 Task: Create an event for researching accommodation options.
Action: Mouse moved to (653, 484)
Screenshot: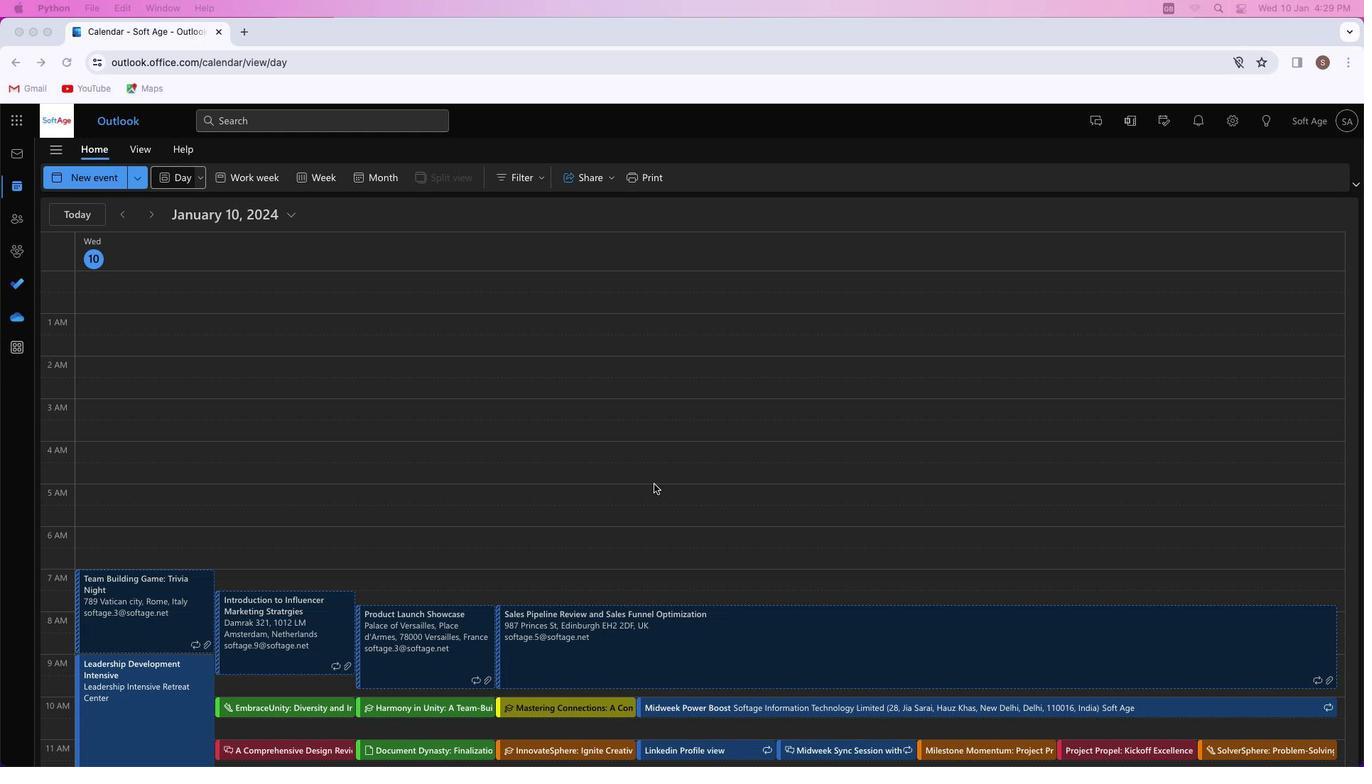 
Action: Mouse pressed left at (653, 484)
Screenshot: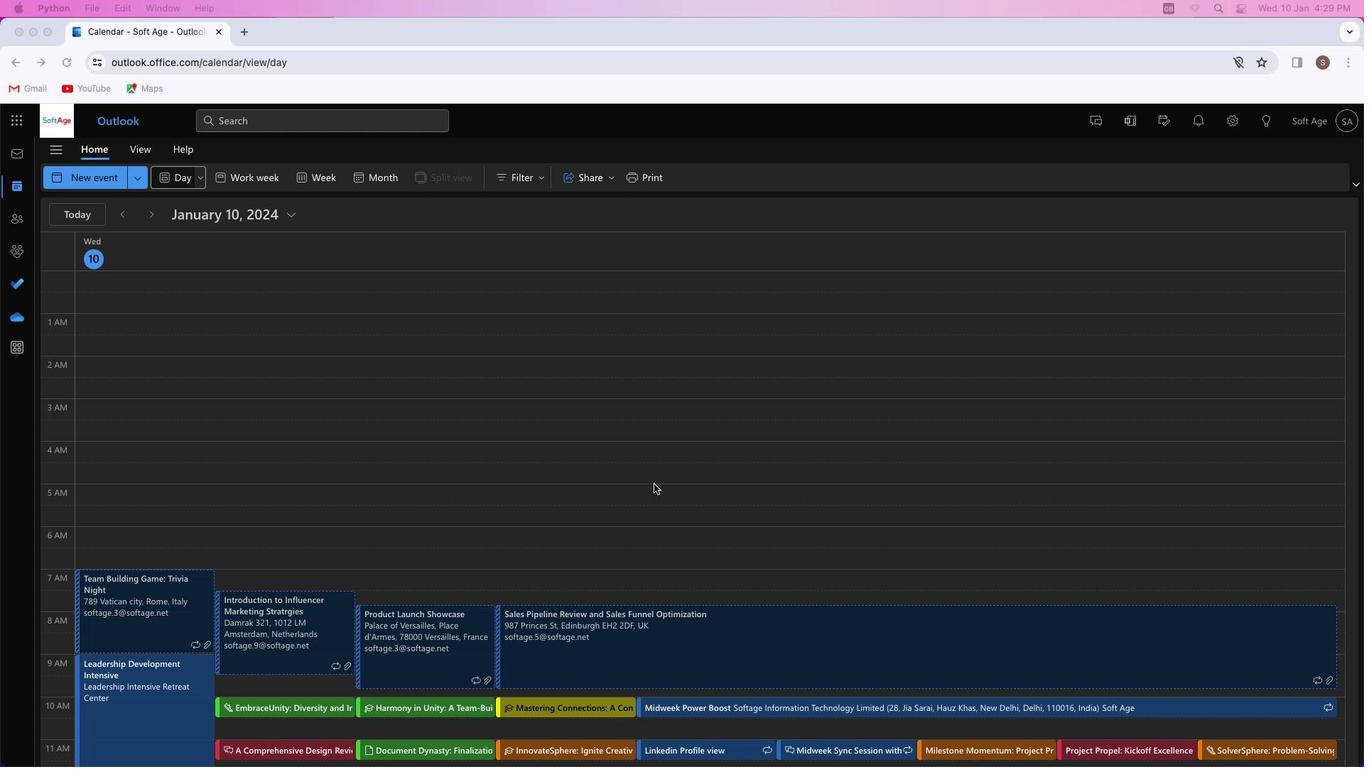 
Action: Mouse moved to (73, 176)
Screenshot: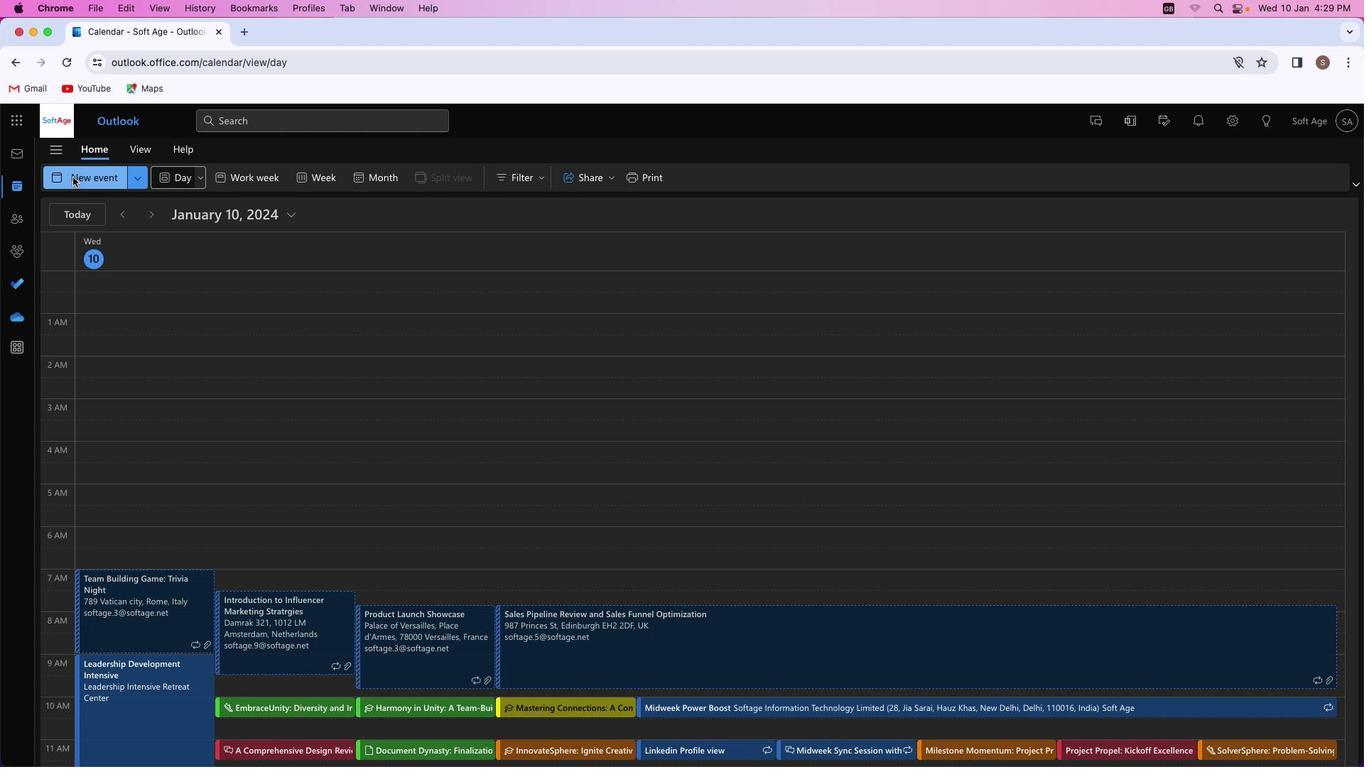 
Action: Mouse pressed left at (73, 176)
Screenshot: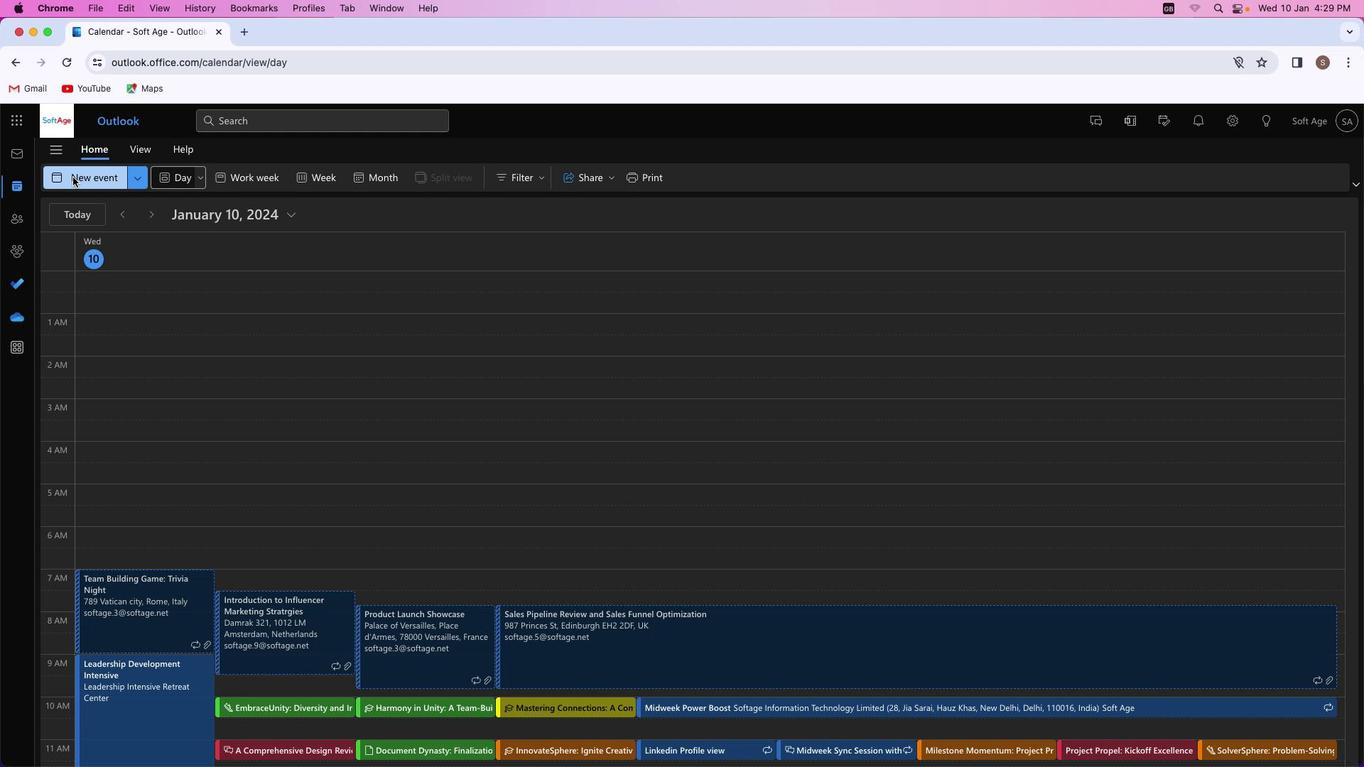 
Action: Mouse moved to (382, 262)
Screenshot: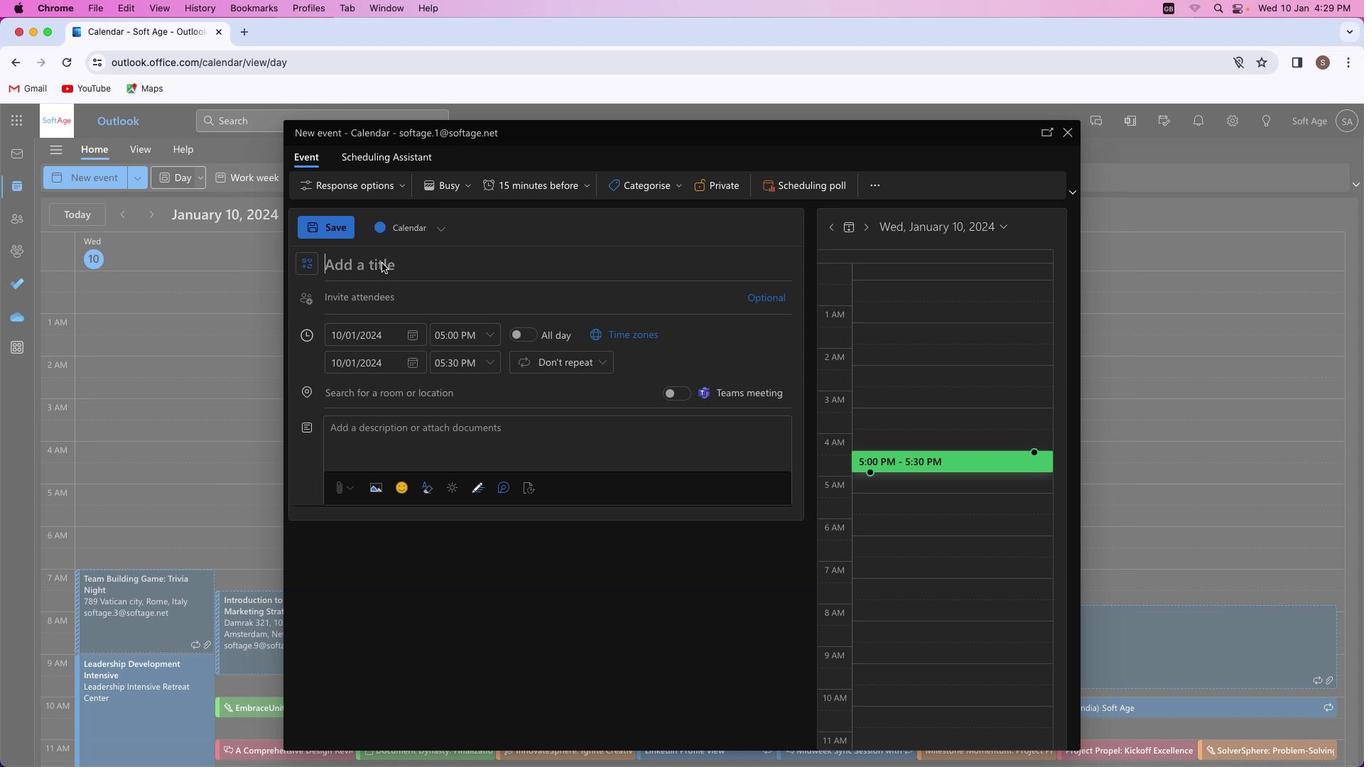 
Action: Mouse pressed left at (382, 262)
Screenshot: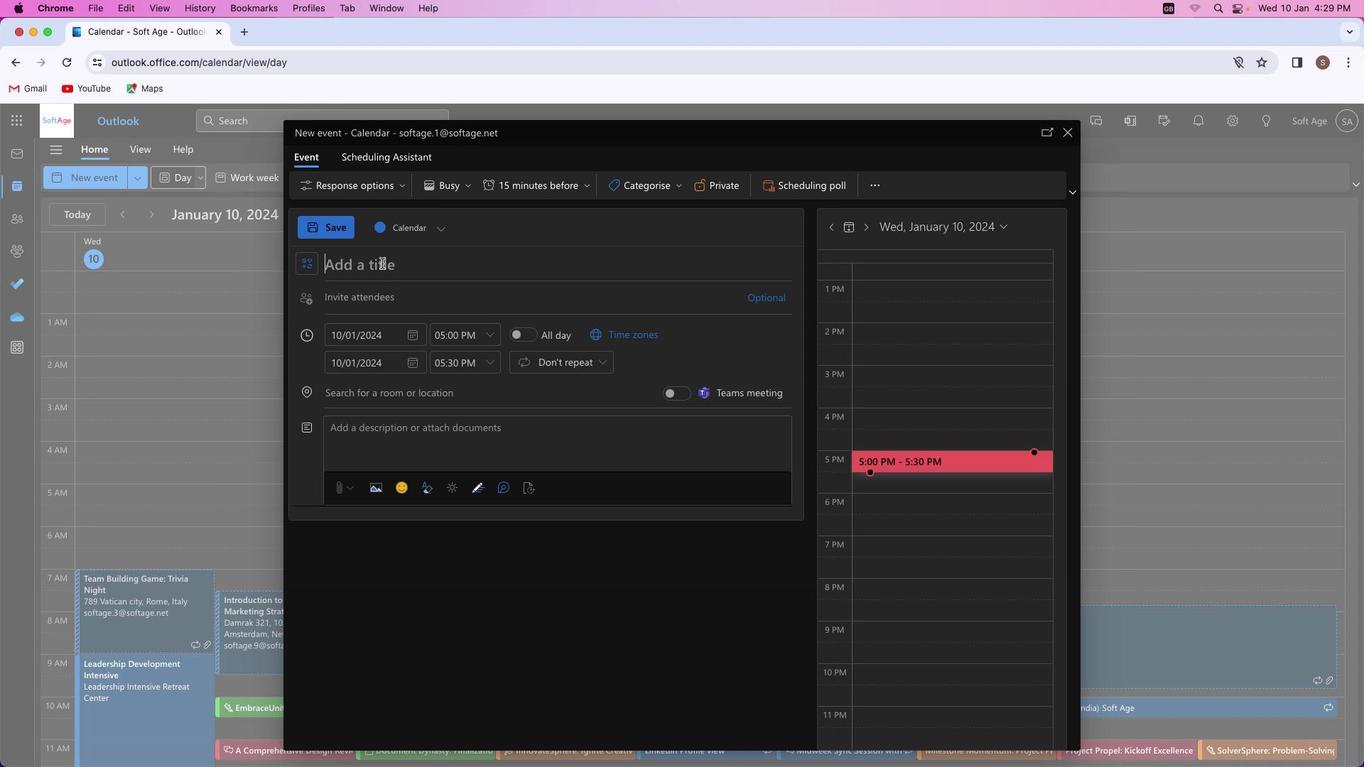 
Action: Key pressed Key.shift_r'N''a''v''i''g''a''t''i''n''g'Key.spaceKey.shift'a''c''o''o'Key.backspaceKey.backspaceKey.backspaceKey.backspaceKey.shift'A''c''c''o''m''m''o''d''a''t''i''o''n'Key.spaceKey.shift_r'O''p''t''i''o''n''s'
Screenshot: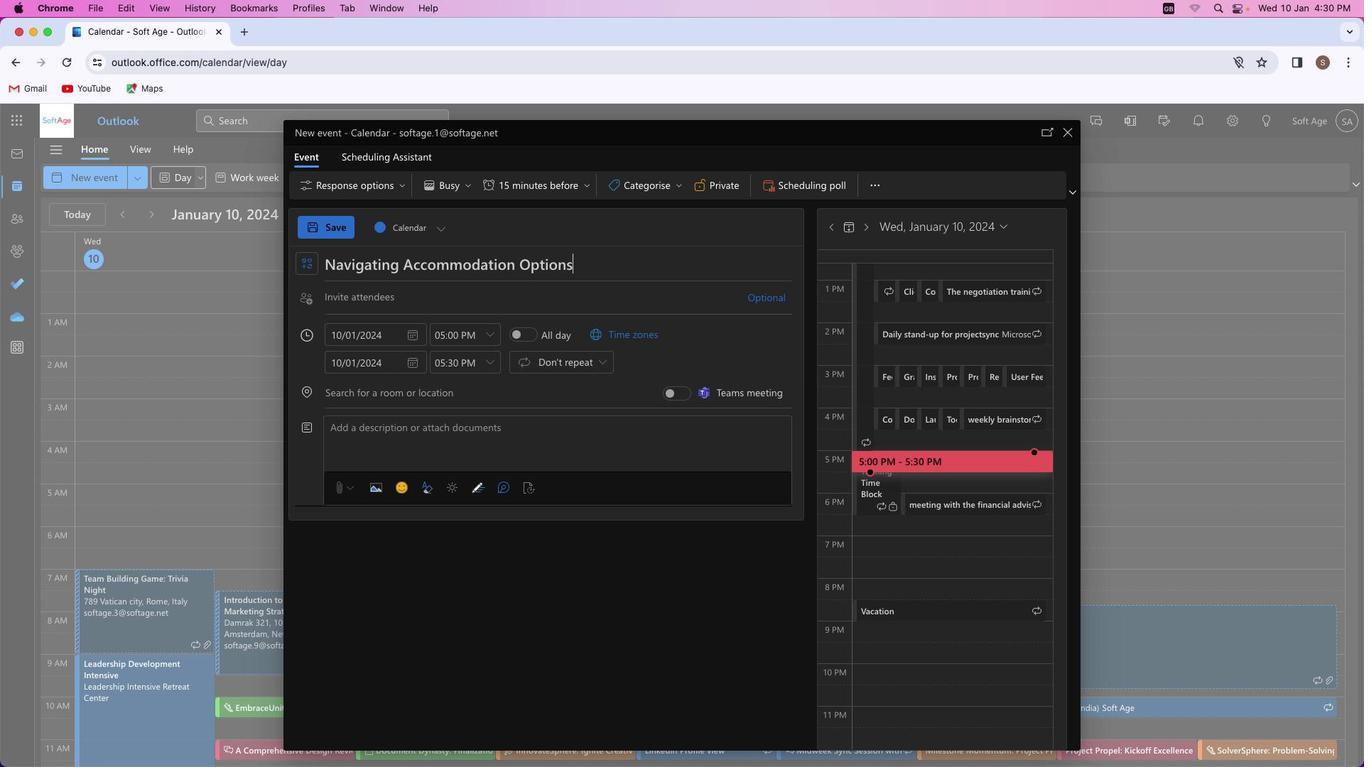 
Action: Mouse moved to (351, 392)
Screenshot: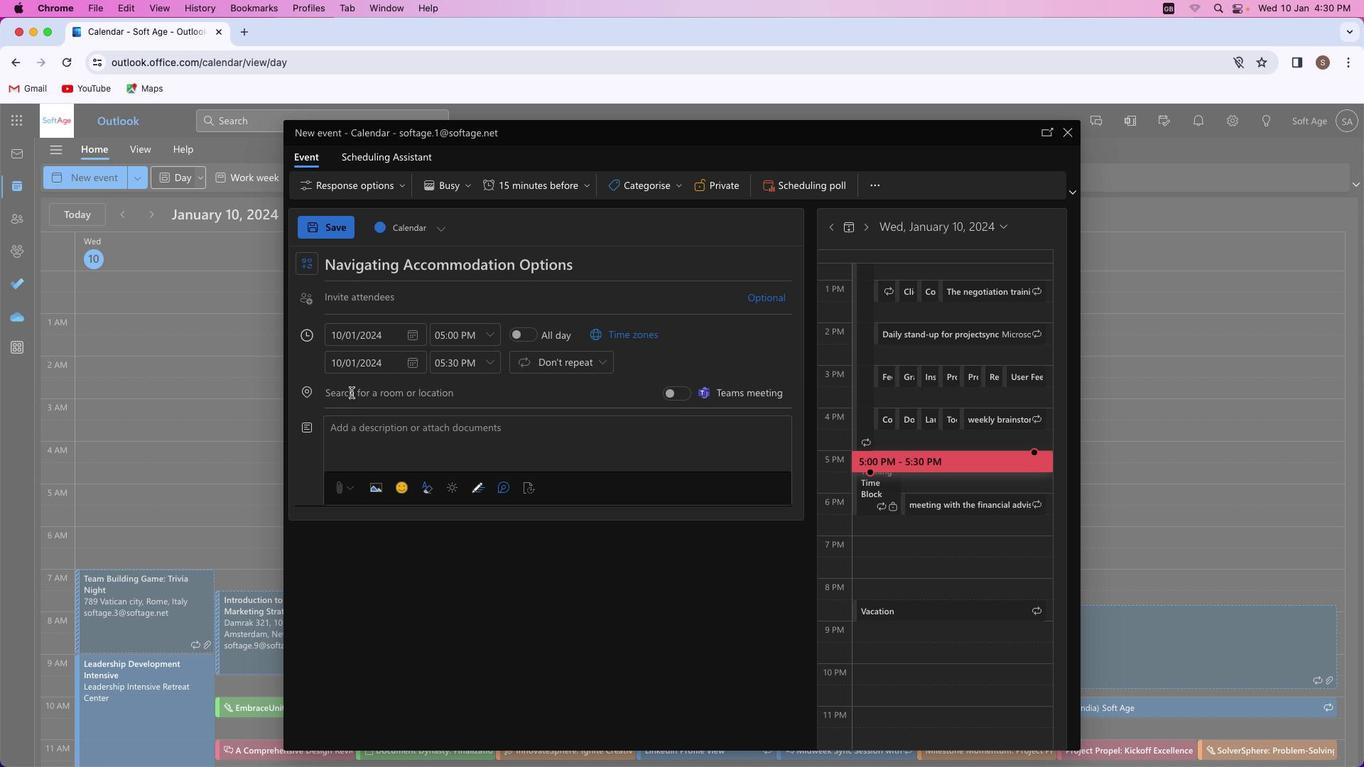 
Action: Mouse pressed left at (351, 392)
Screenshot: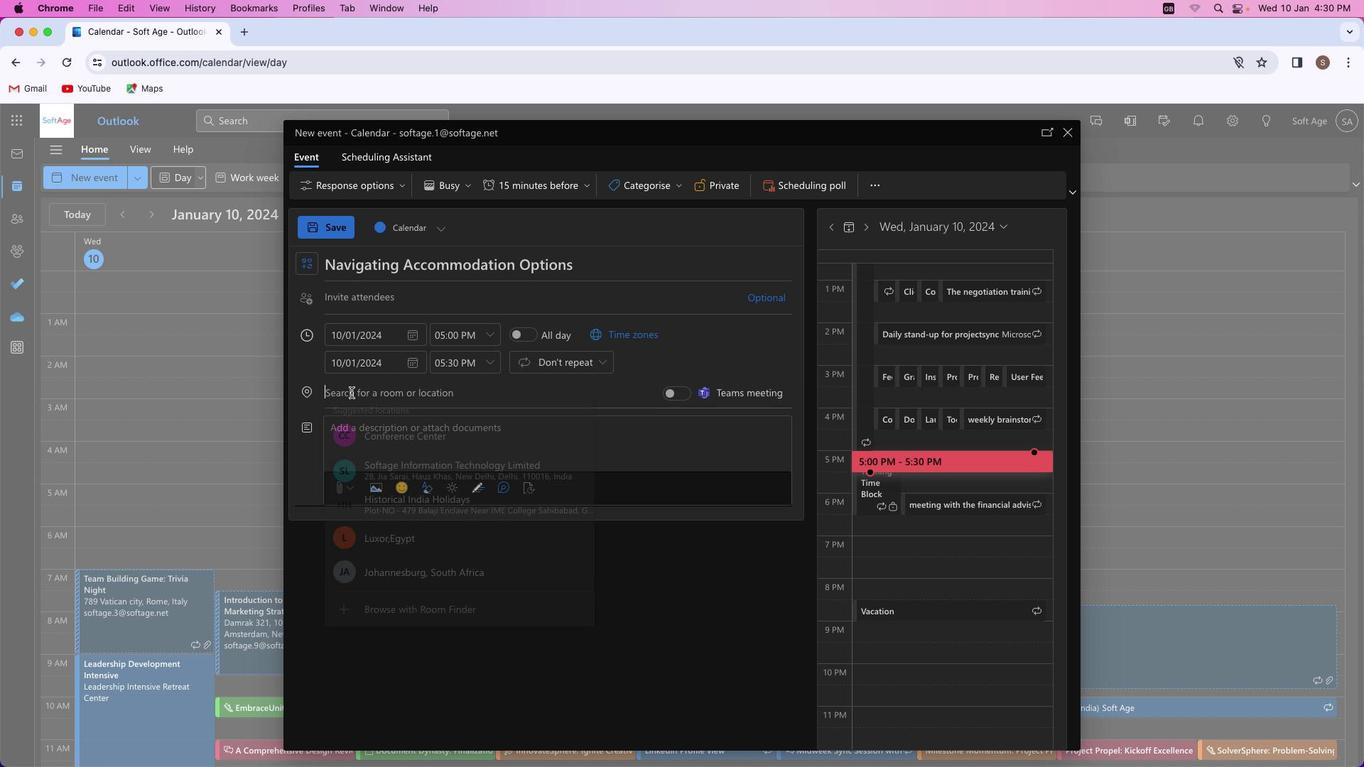 
Action: Key pressed Key.shift'R''e''s''e''a''r''c''h'Key.space
Screenshot: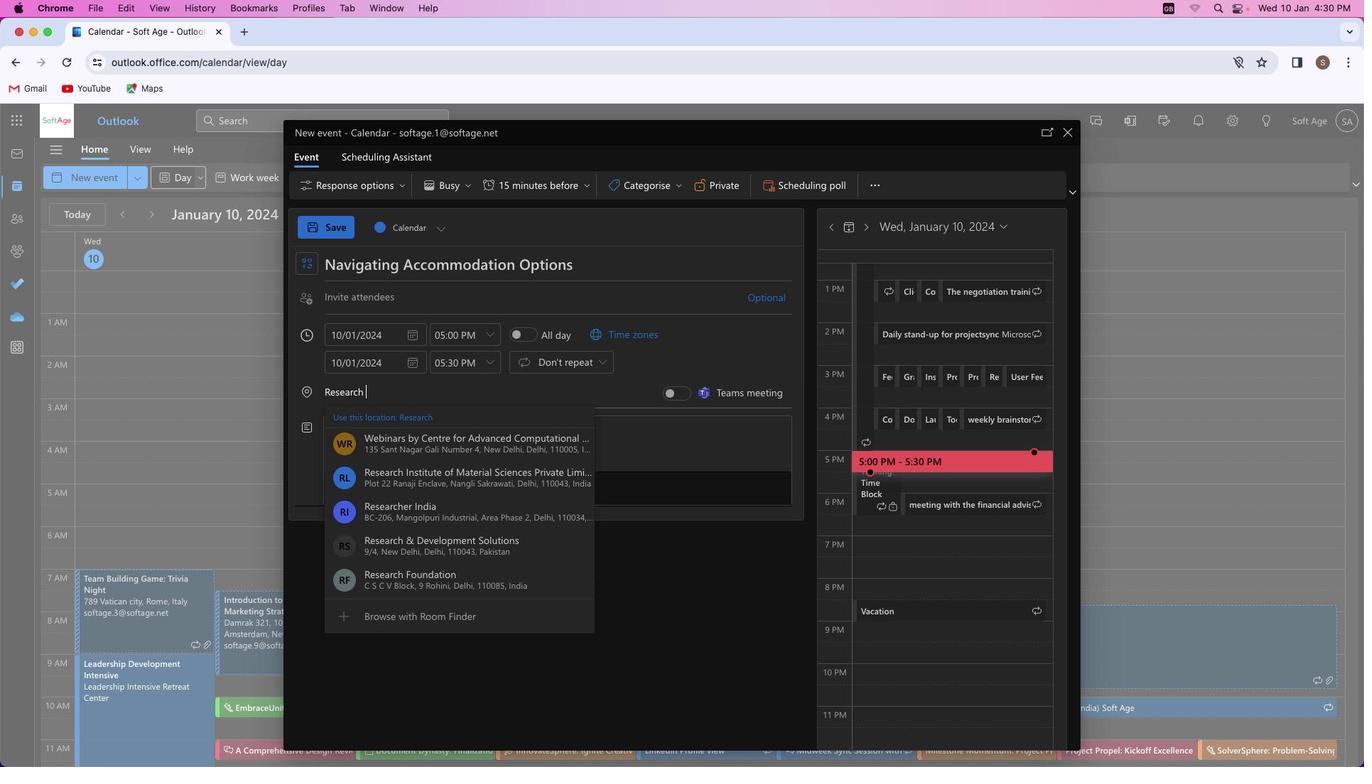 
Action: Mouse moved to (405, 542)
Screenshot: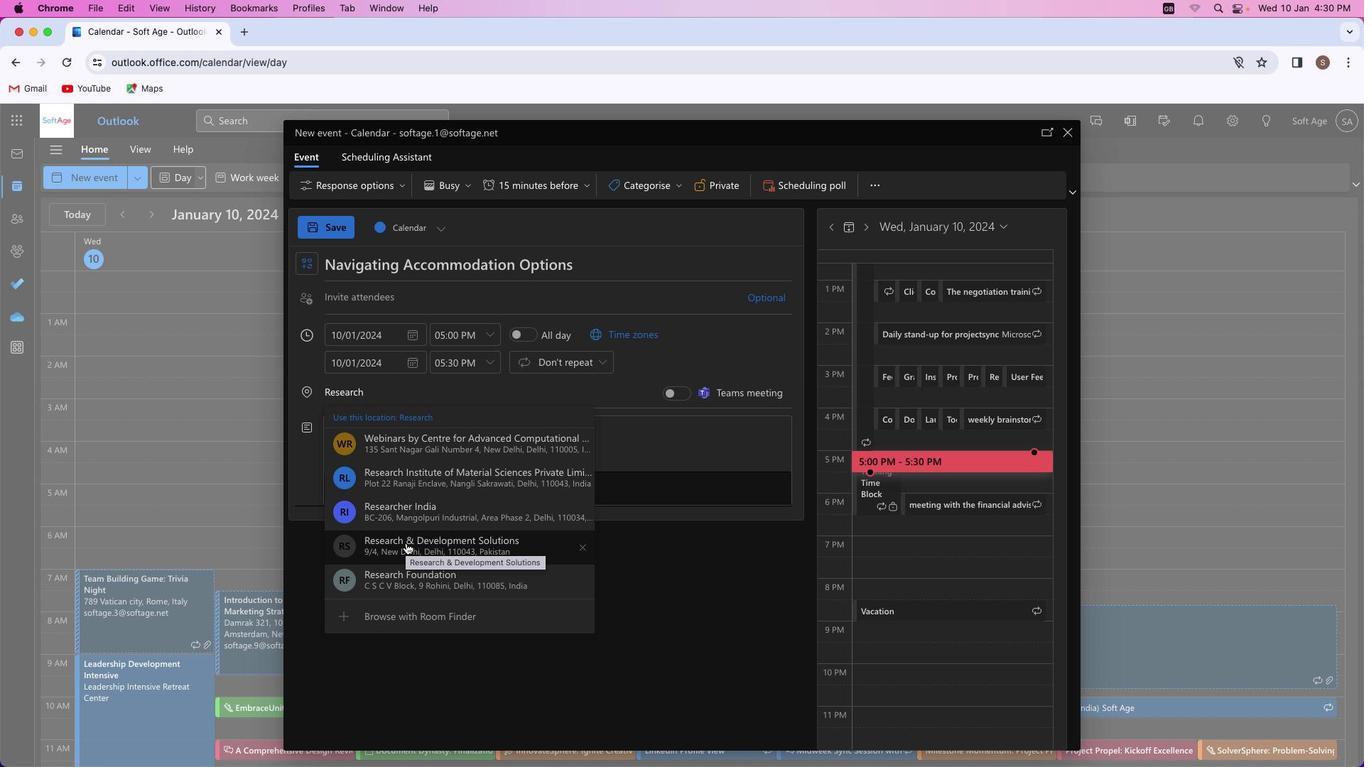 
Action: Mouse pressed left at (405, 542)
Screenshot: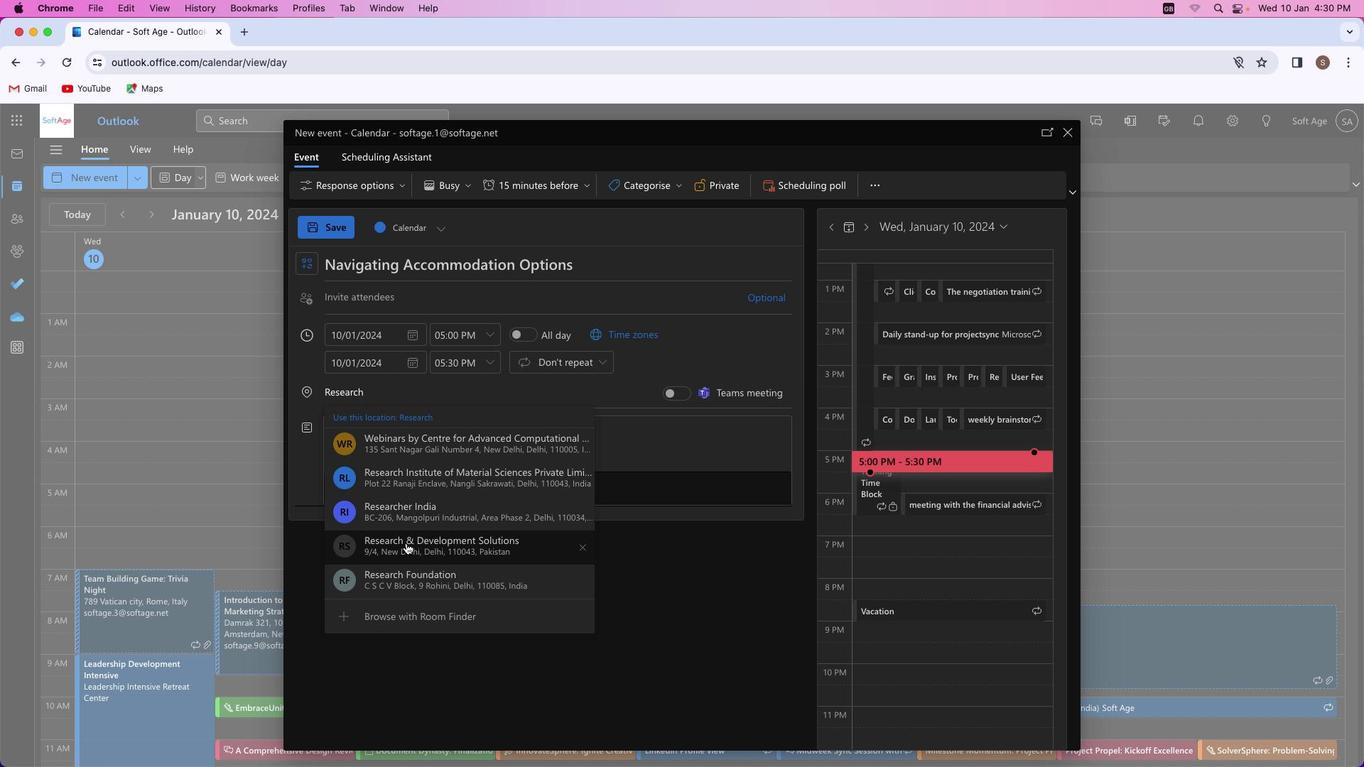 
Action: Mouse moved to (448, 450)
Screenshot: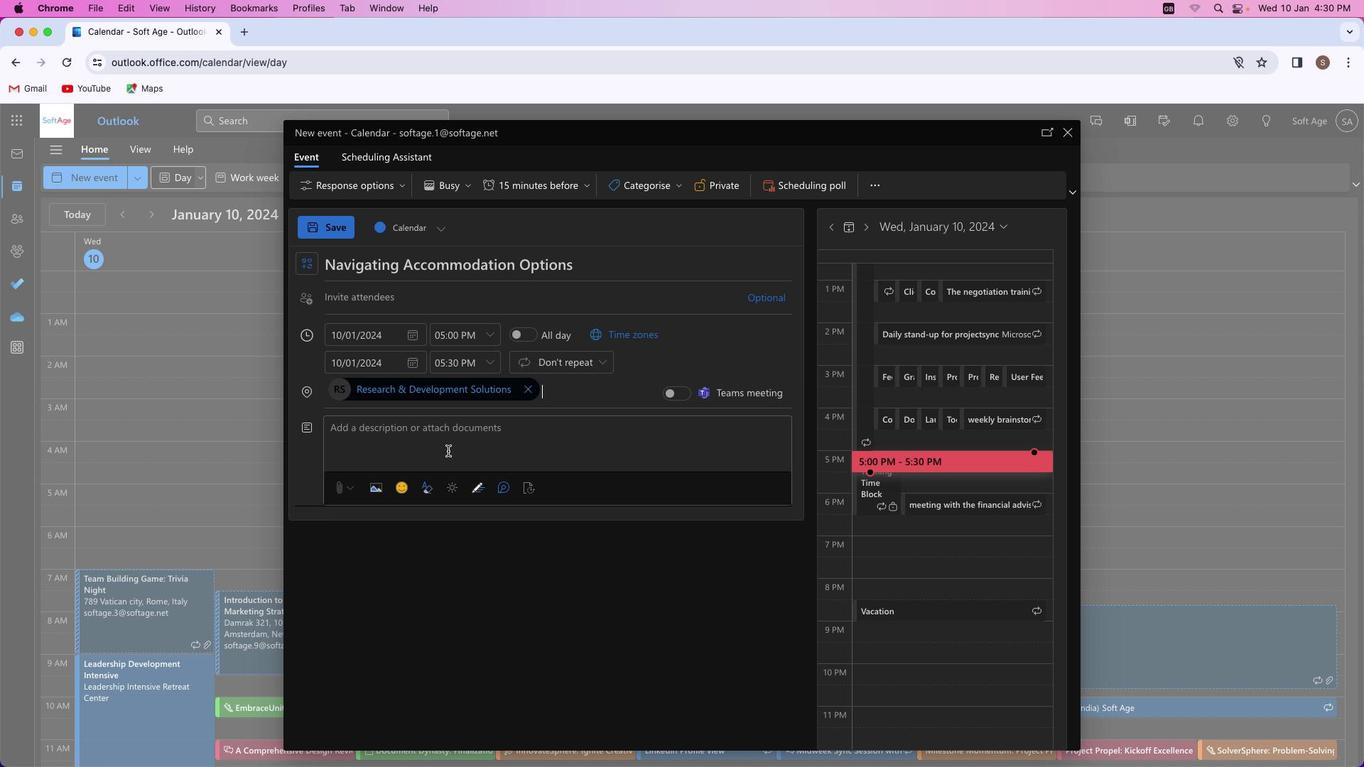 
Action: Mouse pressed left at (448, 450)
Screenshot: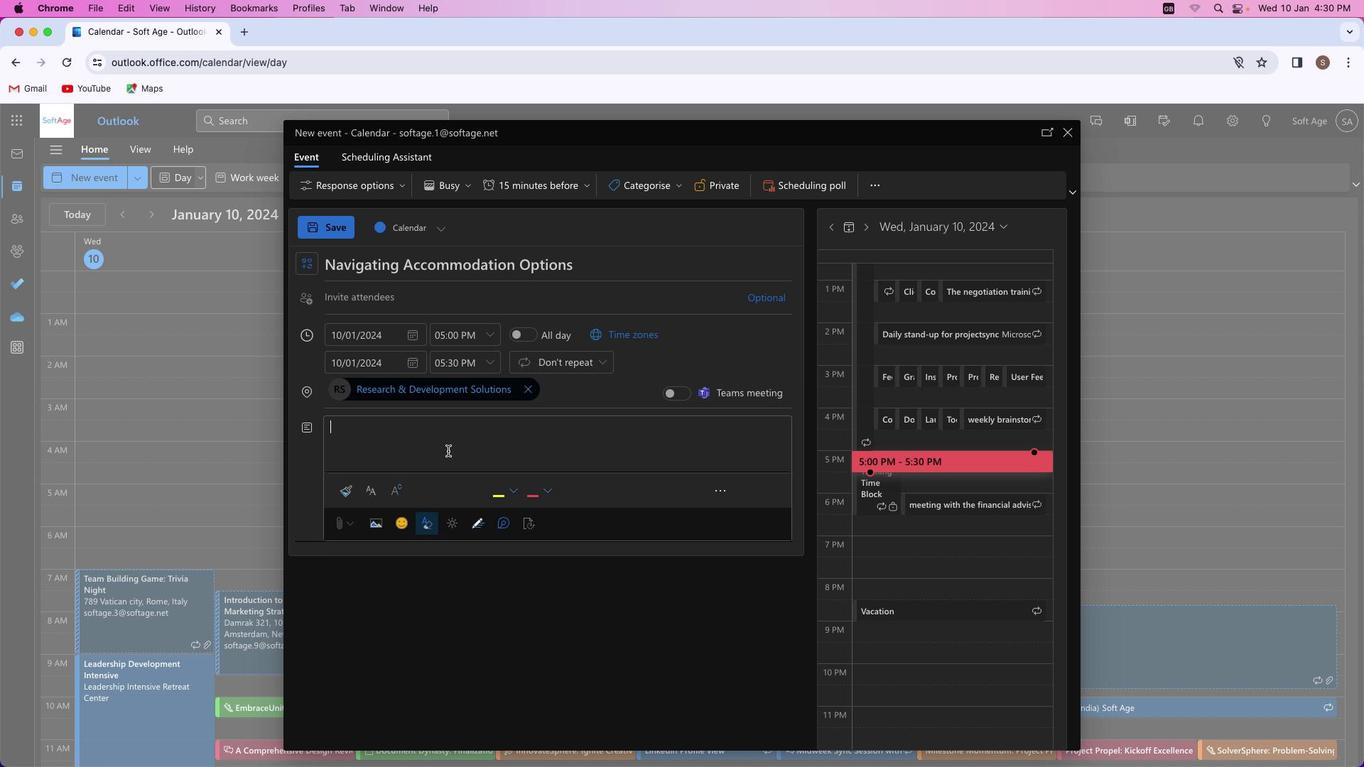 
Action: Mouse moved to (486, 451)
Screenshot: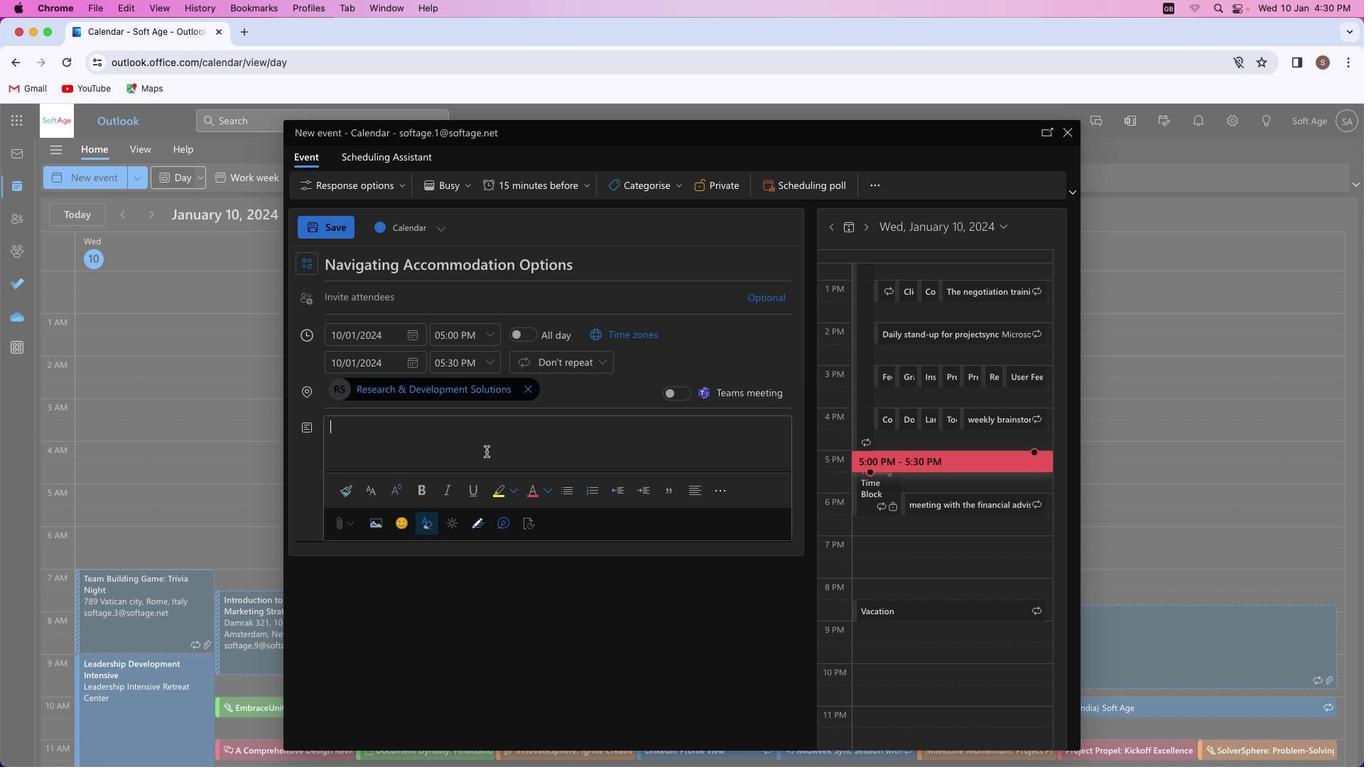
Action: Key pressed Key.shift'E''m''b''a''r''k'Key.space'o''n'Key.spaceKey.shift's''t''a''y'Key.spaceKey.shift'q''u''e''s''t'','Key.space'y''o''u''r'Key.space'g''u''i''d''e'Key.space't''o'Key.space'r''e''s''e''a''r''c''h''i''n''g'Key.space'a''c''c''o''m''m''o''d''a''t''i''o''n'Key.space'o''p''t''i''o''n''s''.'Key.spaceKey.shift'D''i''v''e'Key.space'i''n''t''o'Key.space'a'Key.space'w''o''r''l''d'Key.space'o''f'Key.space'c''h''o''i''c'Key.backspace's''e''s'Key.leftKey.leftKey.backspace'c'Key.rightKey.right','Key.space'e''x''p''l''o''r''e'Key.space'a''m''e''n''i''t''i''e''s'','Key.space'a''n''d'Key.space'f''i''n''d'Key.space't''h''e'Key.space'p''e''r''f''e''c''t'Key.space's''t''a''y'Key.space'f''o''r'Key.space'y''o''u''r'Key.space't''r''a''v''e''l'Key.space'm'Key.backspace'n''e''e''d''s''.'
Screenshot: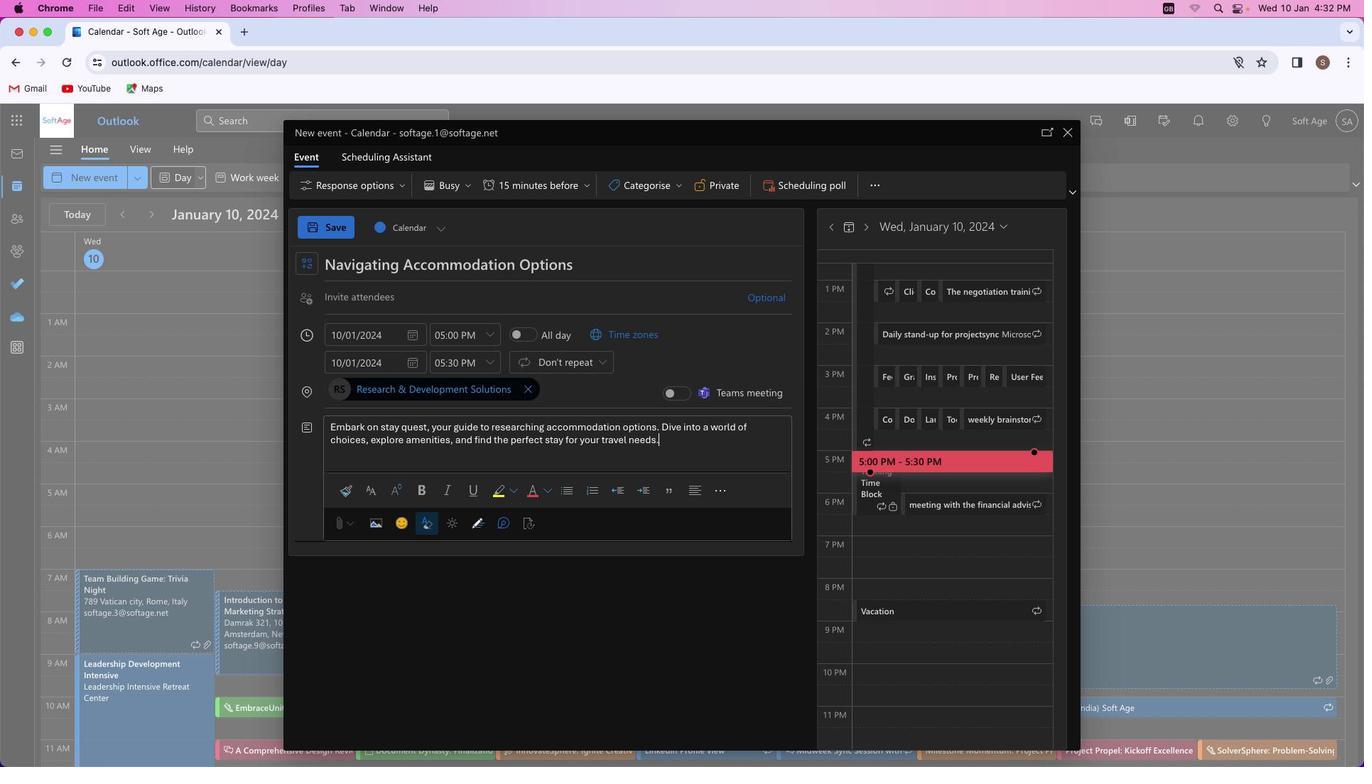 
Action: Mouse moved to (657, 426)
Screenshot: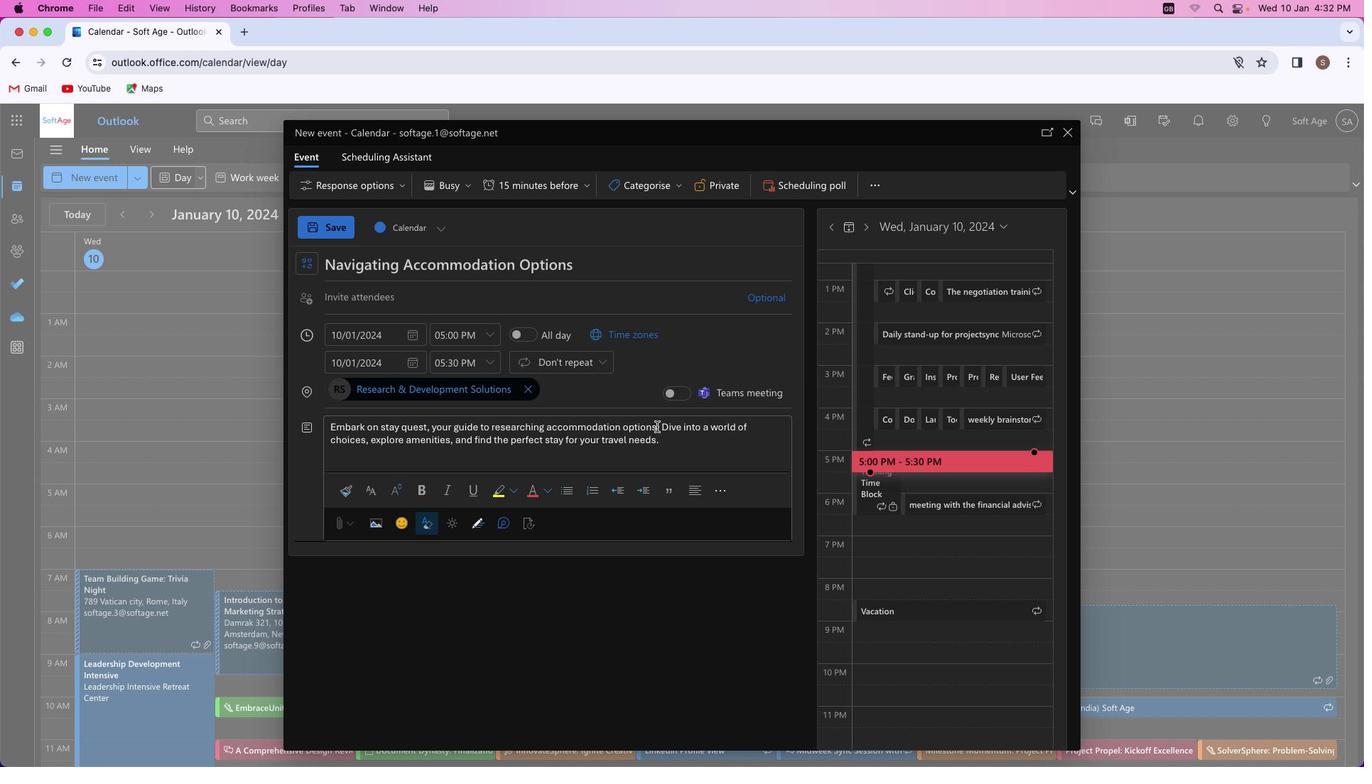 
Action: Mouse pressed left at (657, 426)
Screenshot: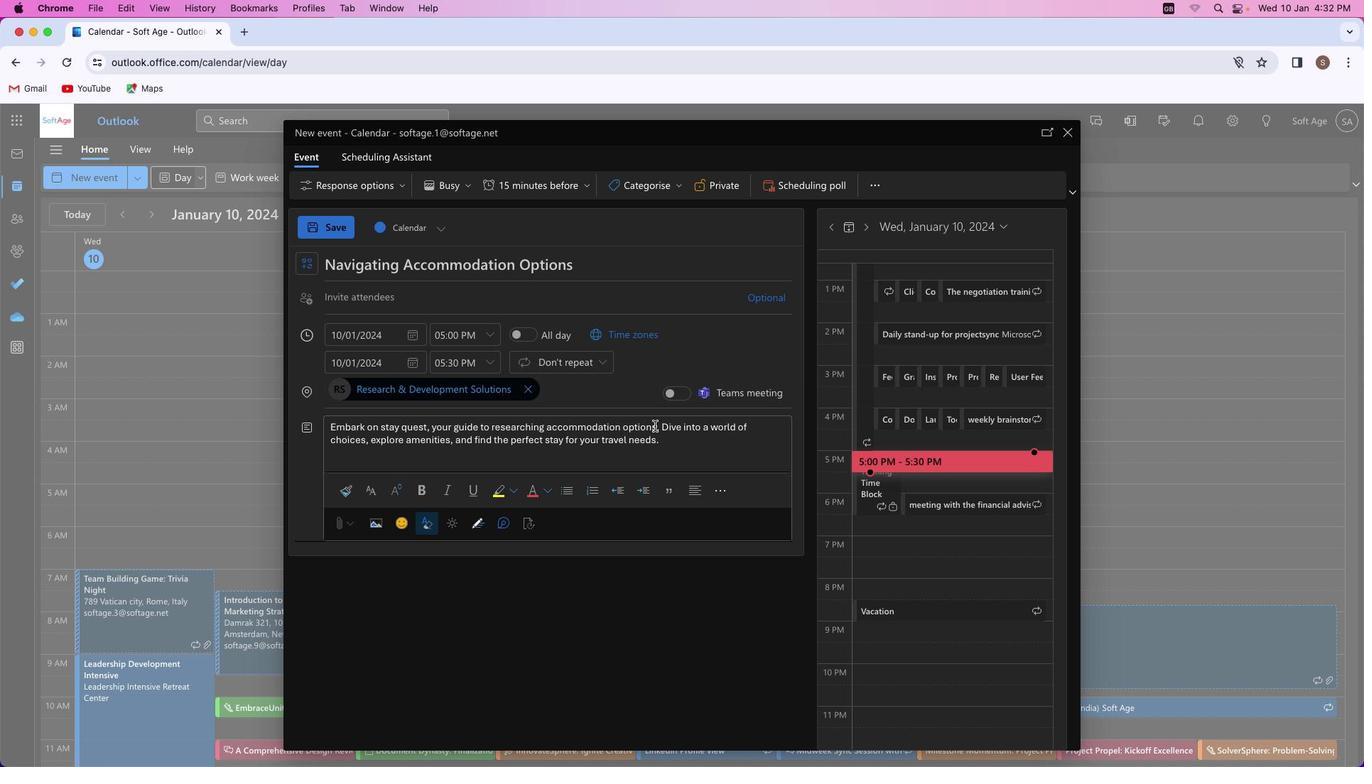 
Action: Mouse moved to (625, 407)
Screenshot: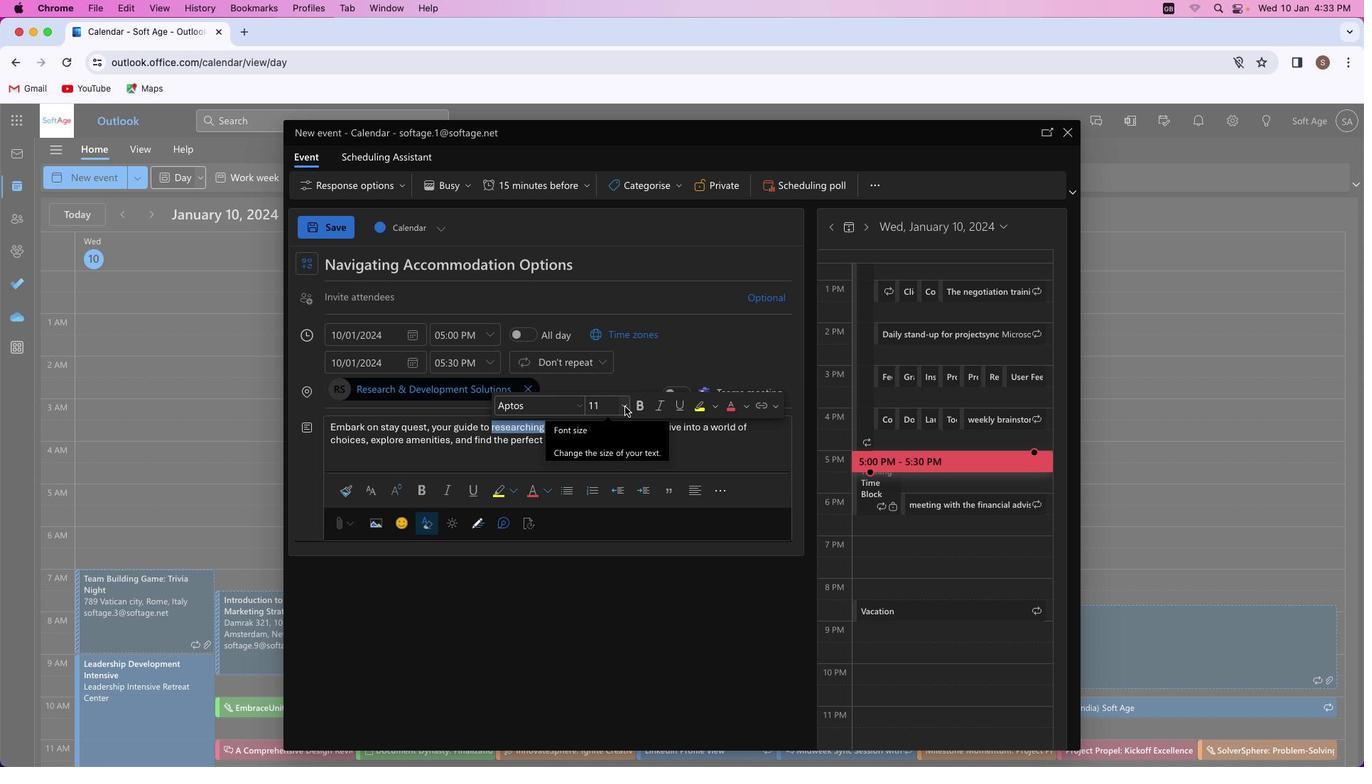 
Action: Mouse pressed left at (625, 407)
Screenshot: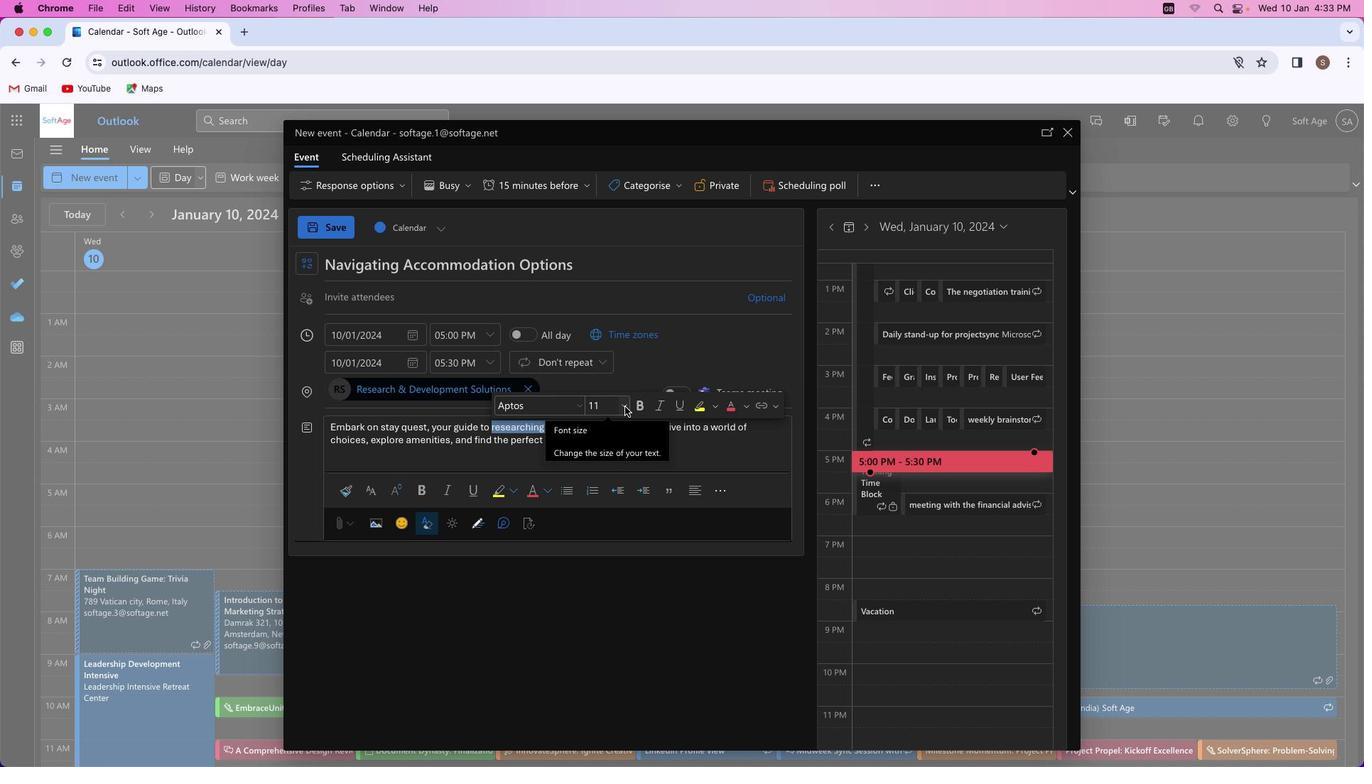 
Action: Mouse moved to (643, 405)
Screenshot: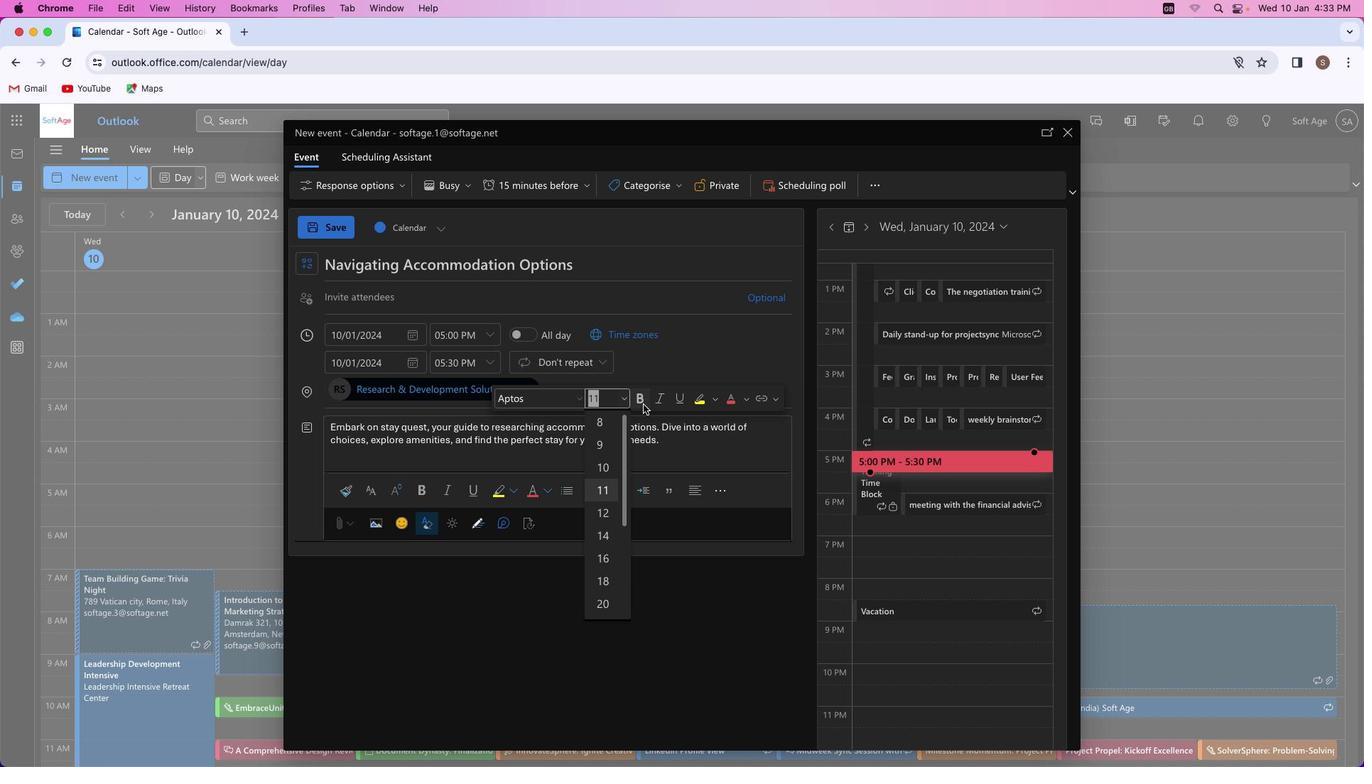 
Action: Mouse pressed left at (643, 405)
Screenshot: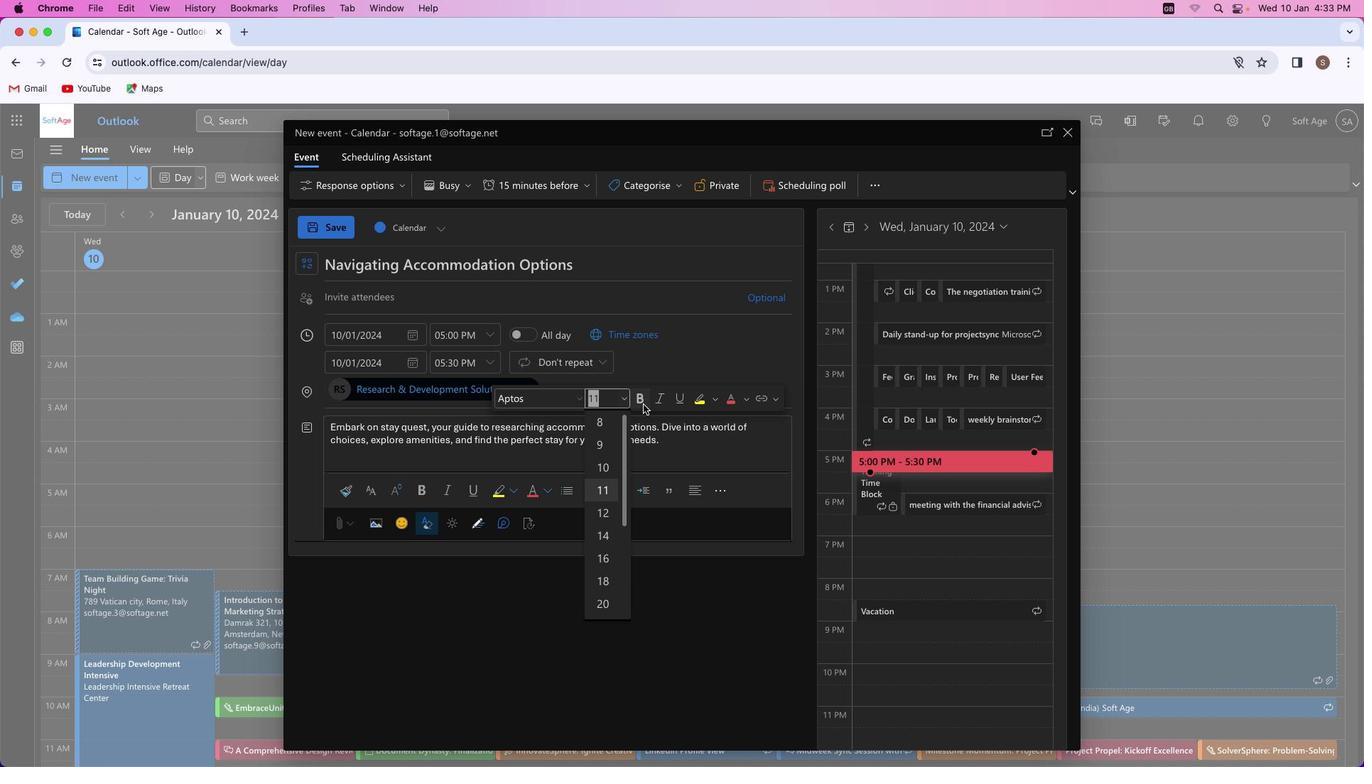 
Action: Mouse moved to (658, 399)
Screenshot: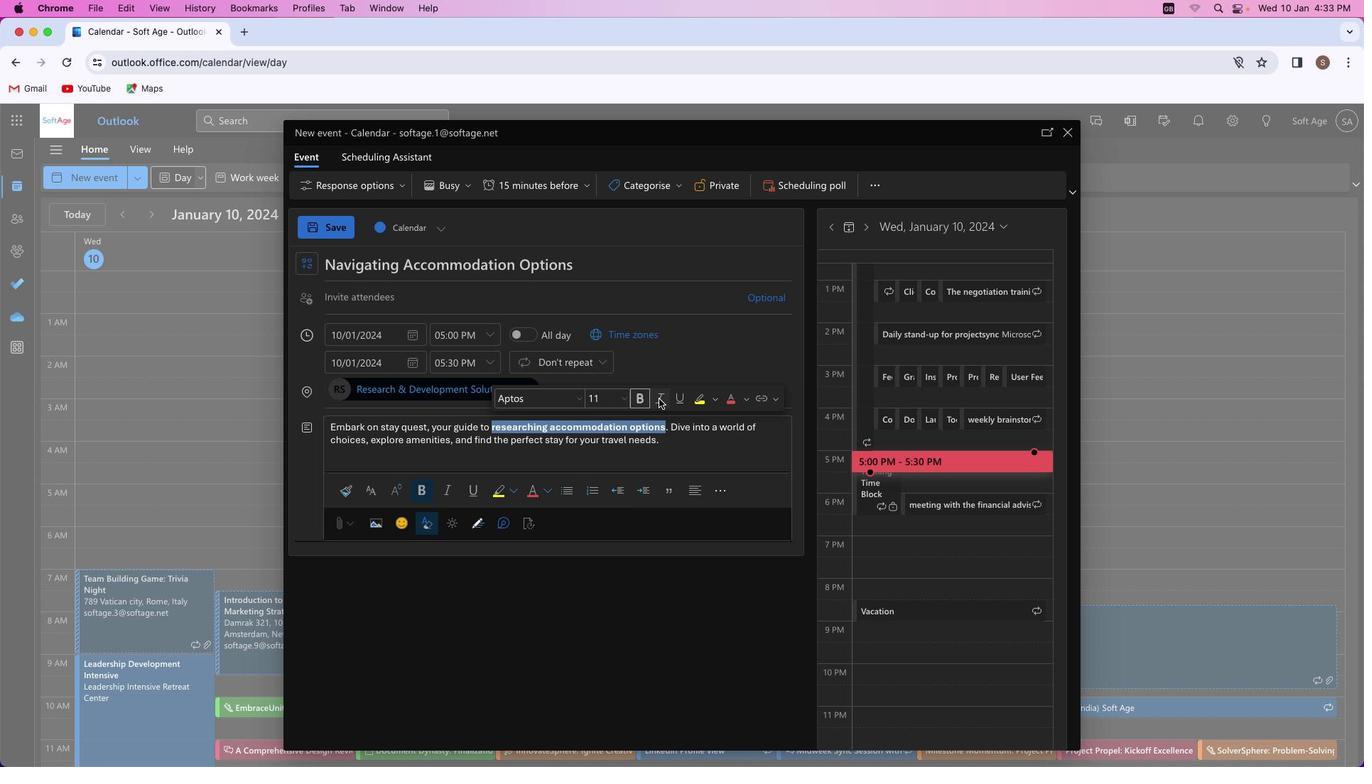
Action: Mouse pressed left at (658, 399)
Screenshot: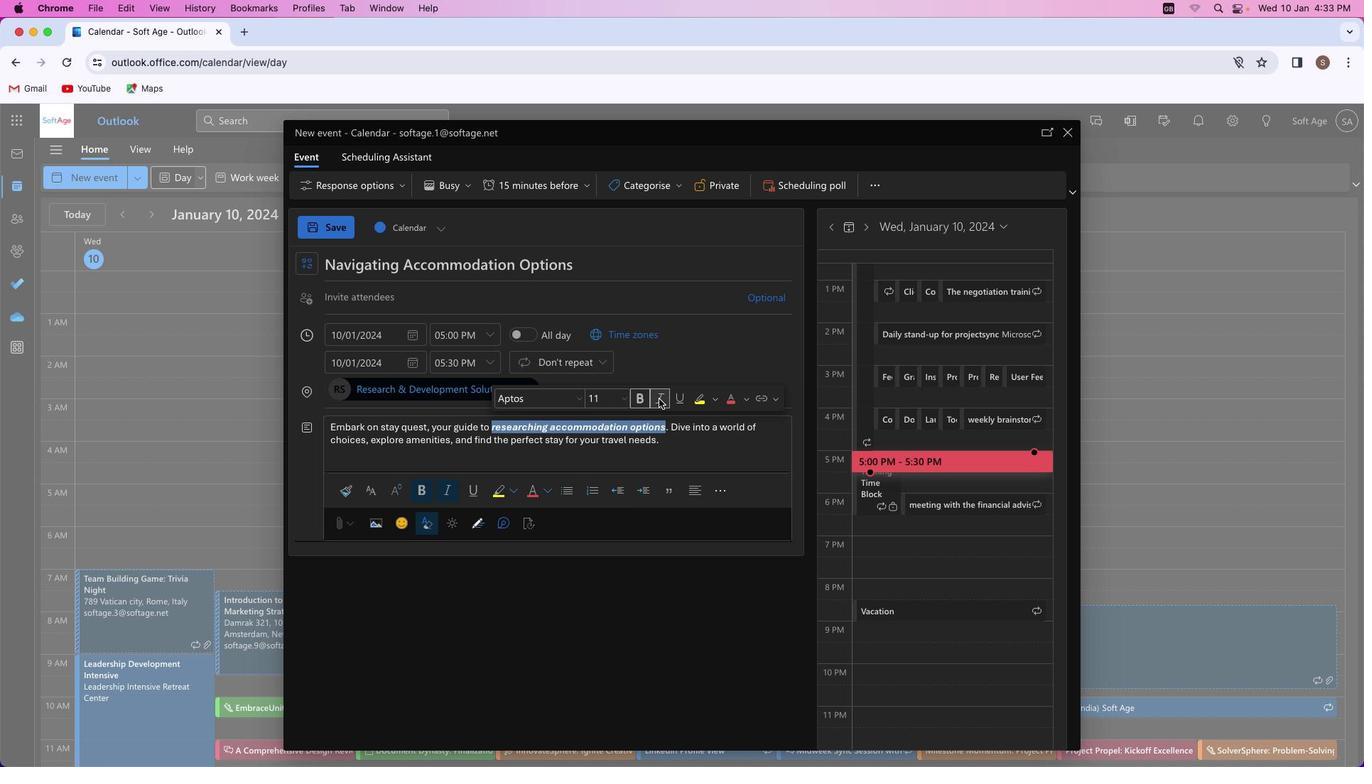 
Action: Mouse moved to (677, 397)
Screenshot: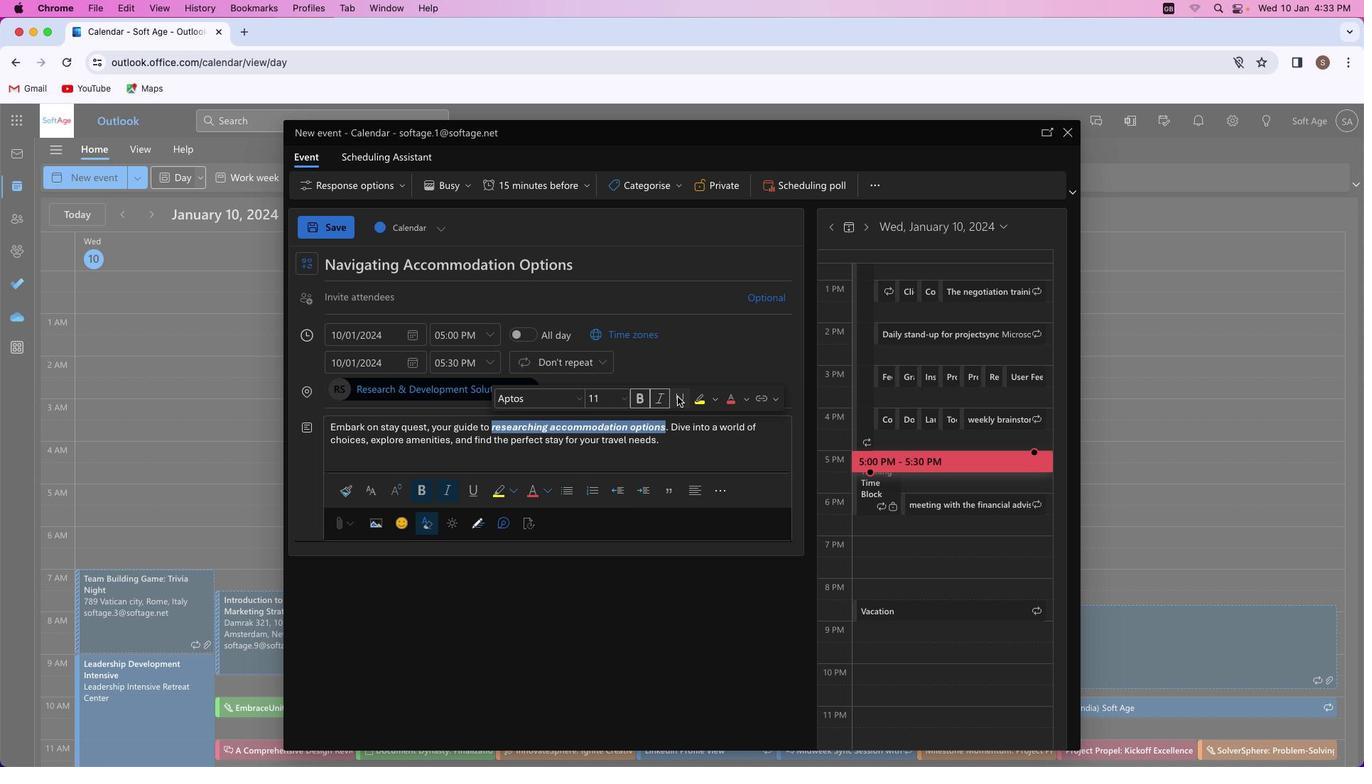 
Action: Mouse pressed left at (677, 397)
Screenshot: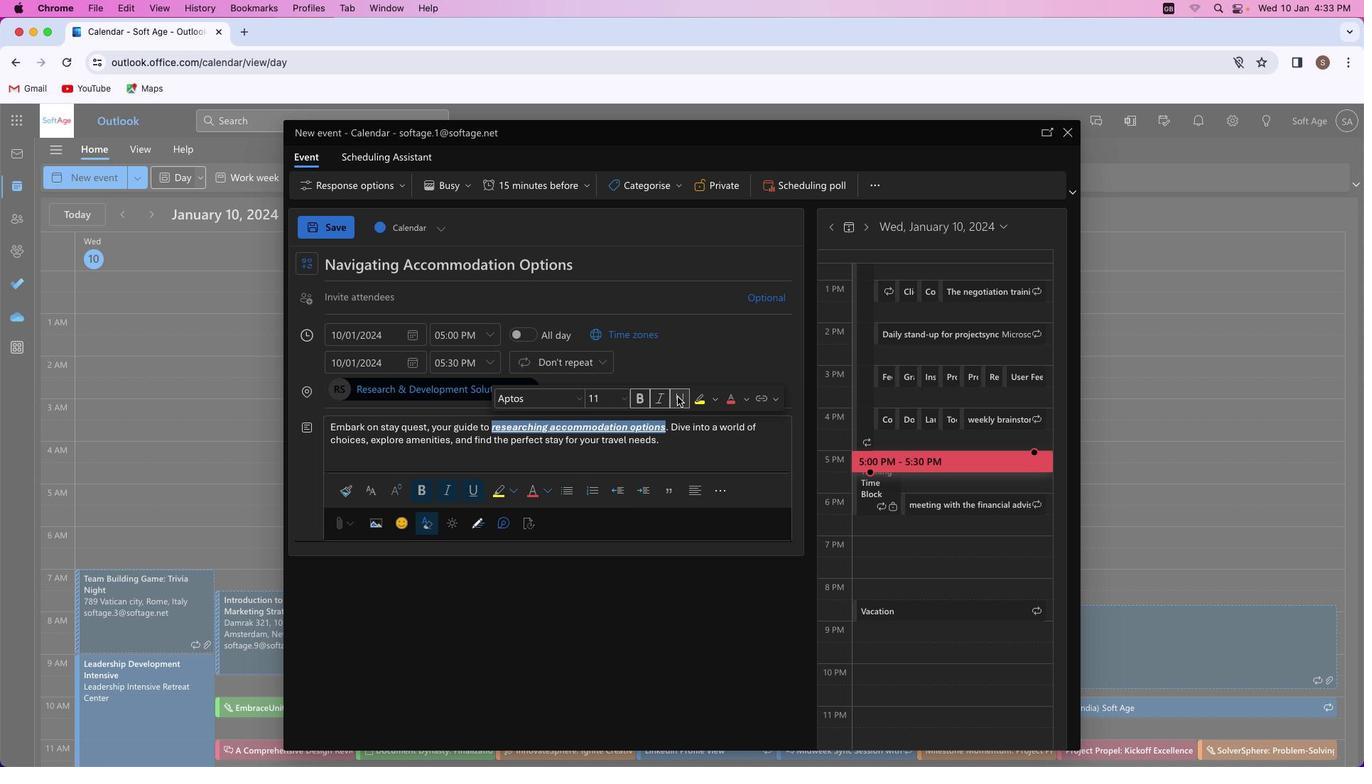 
Action: Mouse moved to (742, 400)
Screenshot: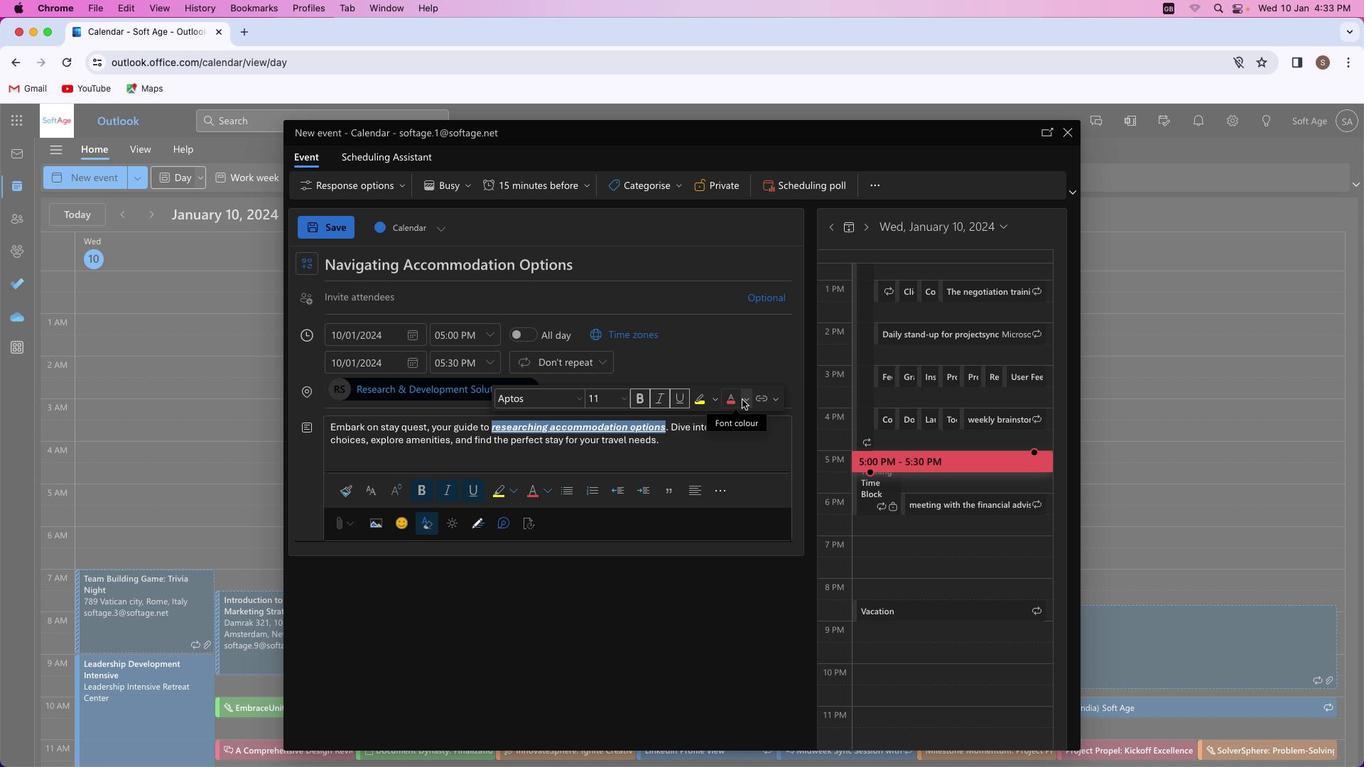
Action: Mouse pressed left at (742, 400)
Screenshot: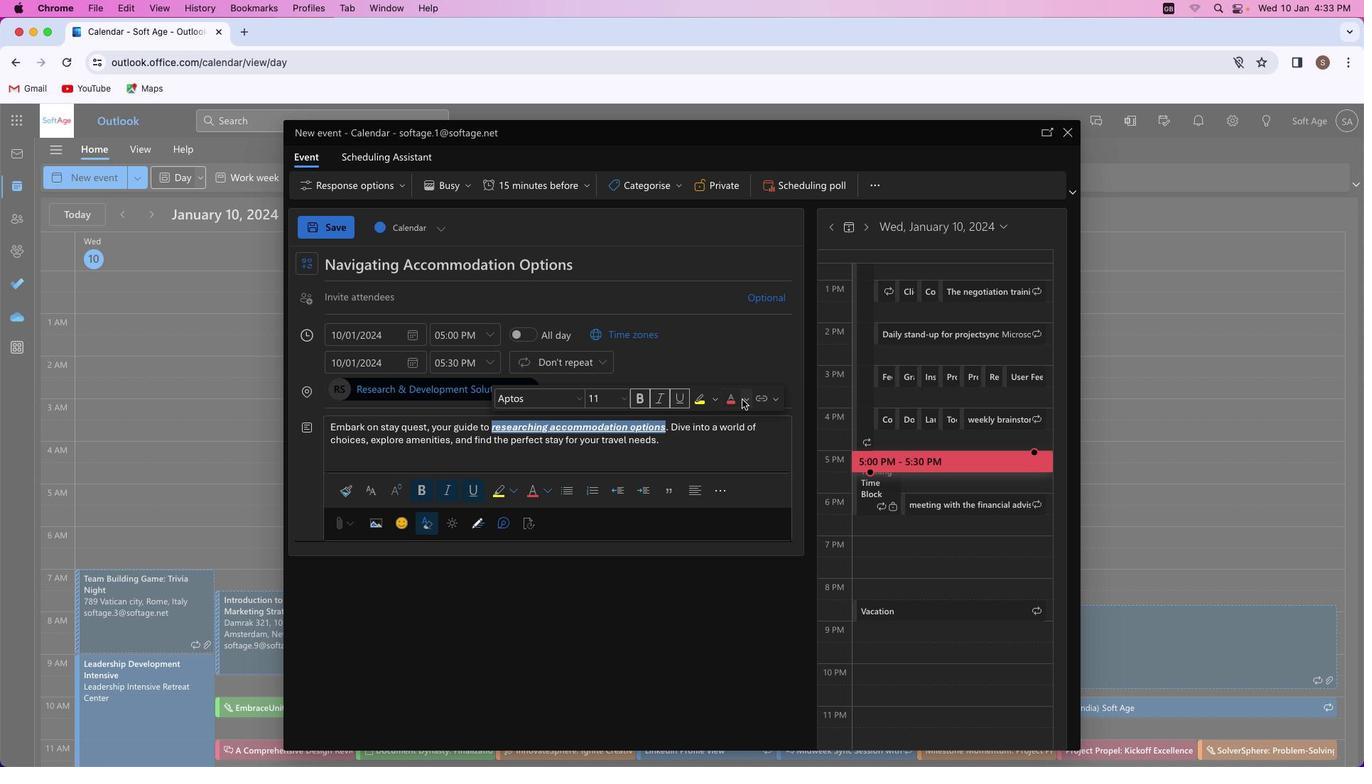 
Action: Mouse moved to (663, 452)
Screenshot: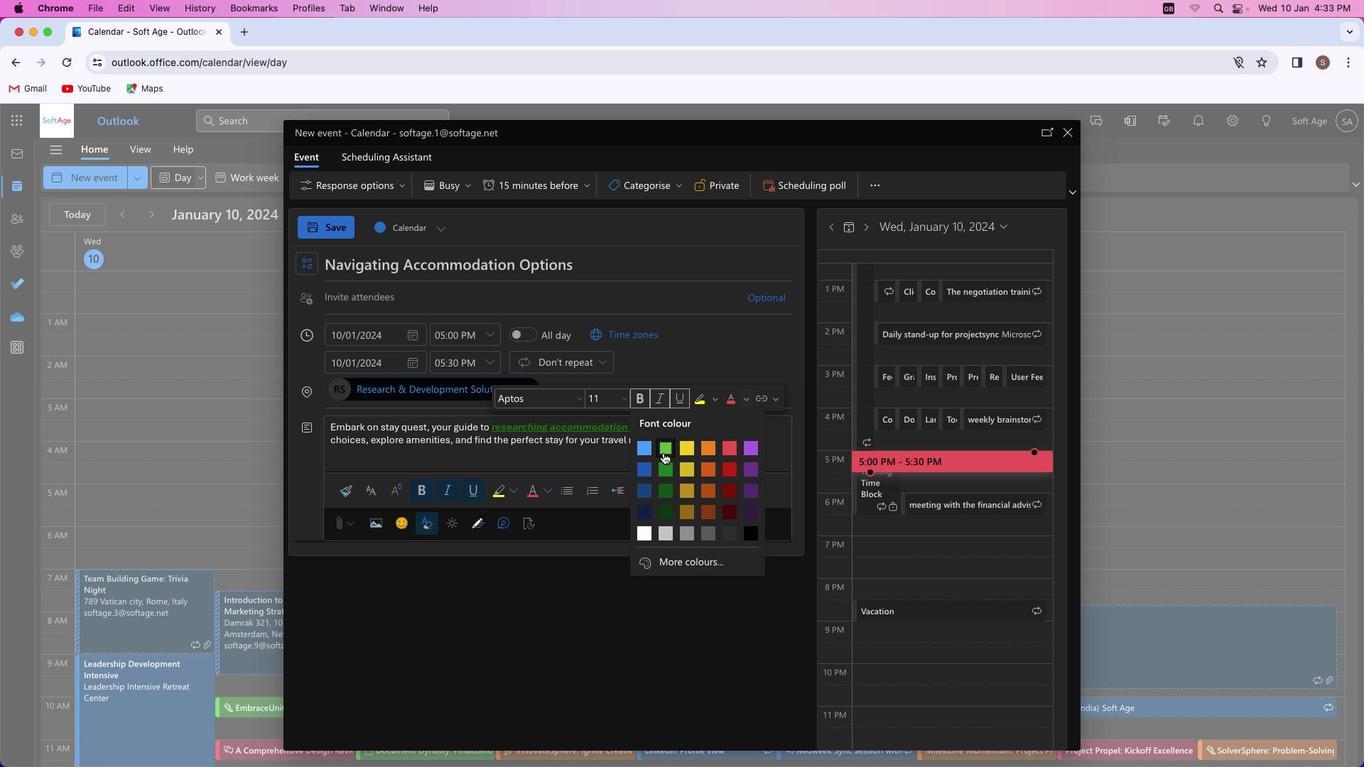 
Action: Mouse pressed left at (663, 452)
Screenshot: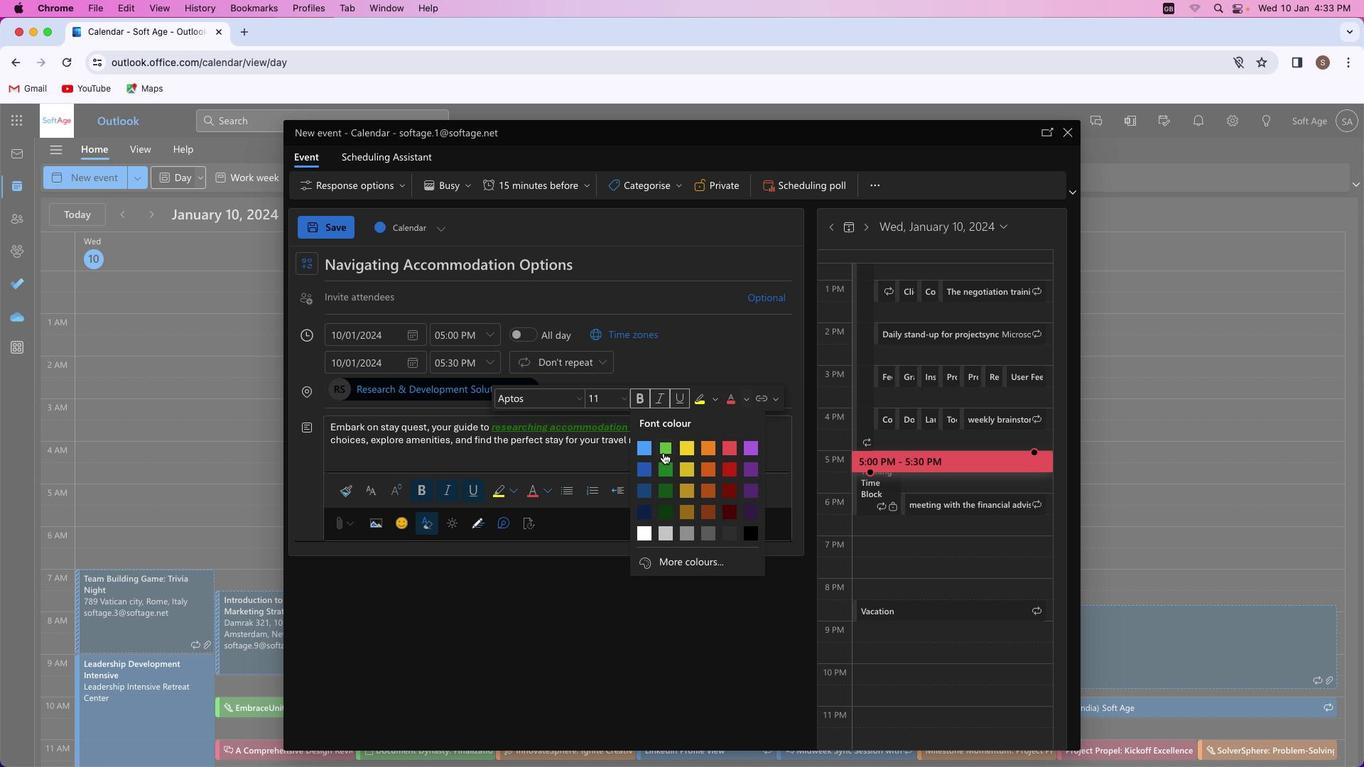 
Action: Mouse moved to (679, 450)
Screenshot: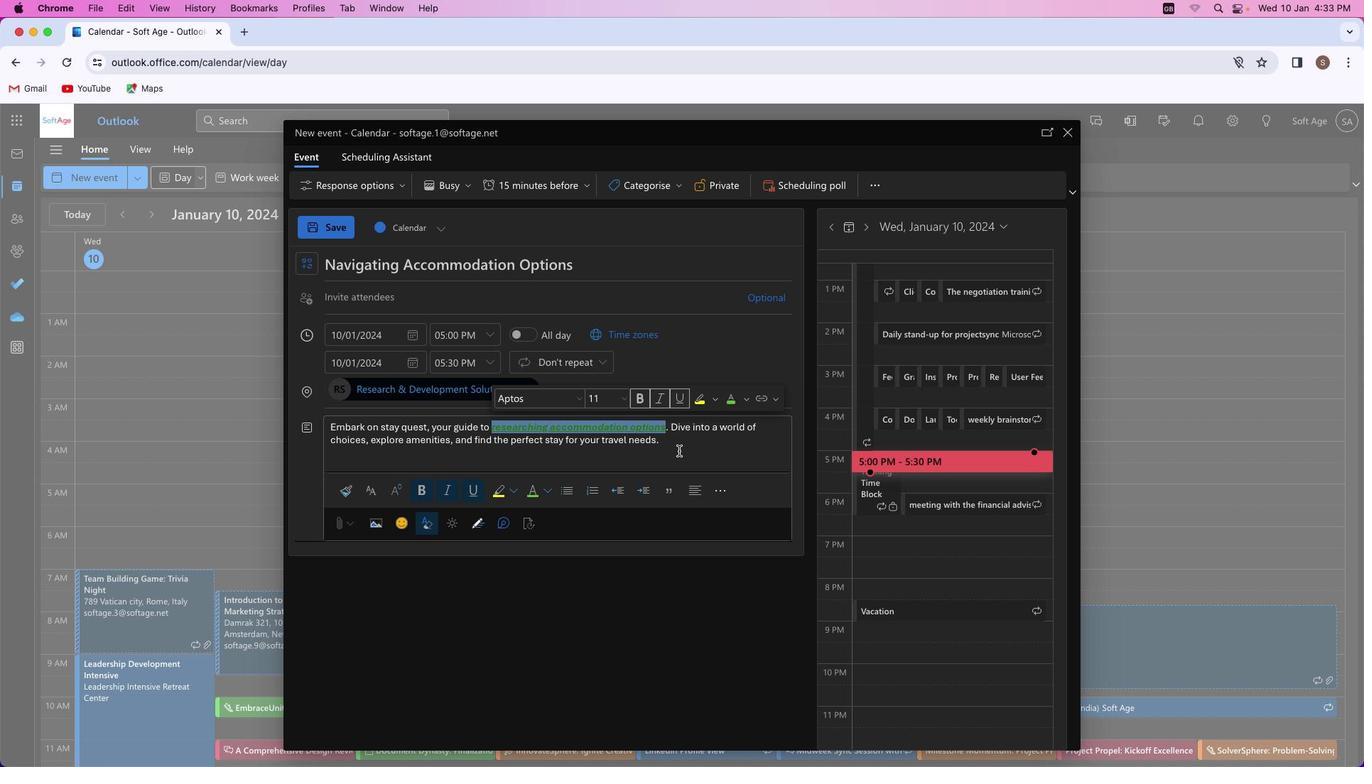 
Action: Mouse pressed left at (679, 450)
Screenshot: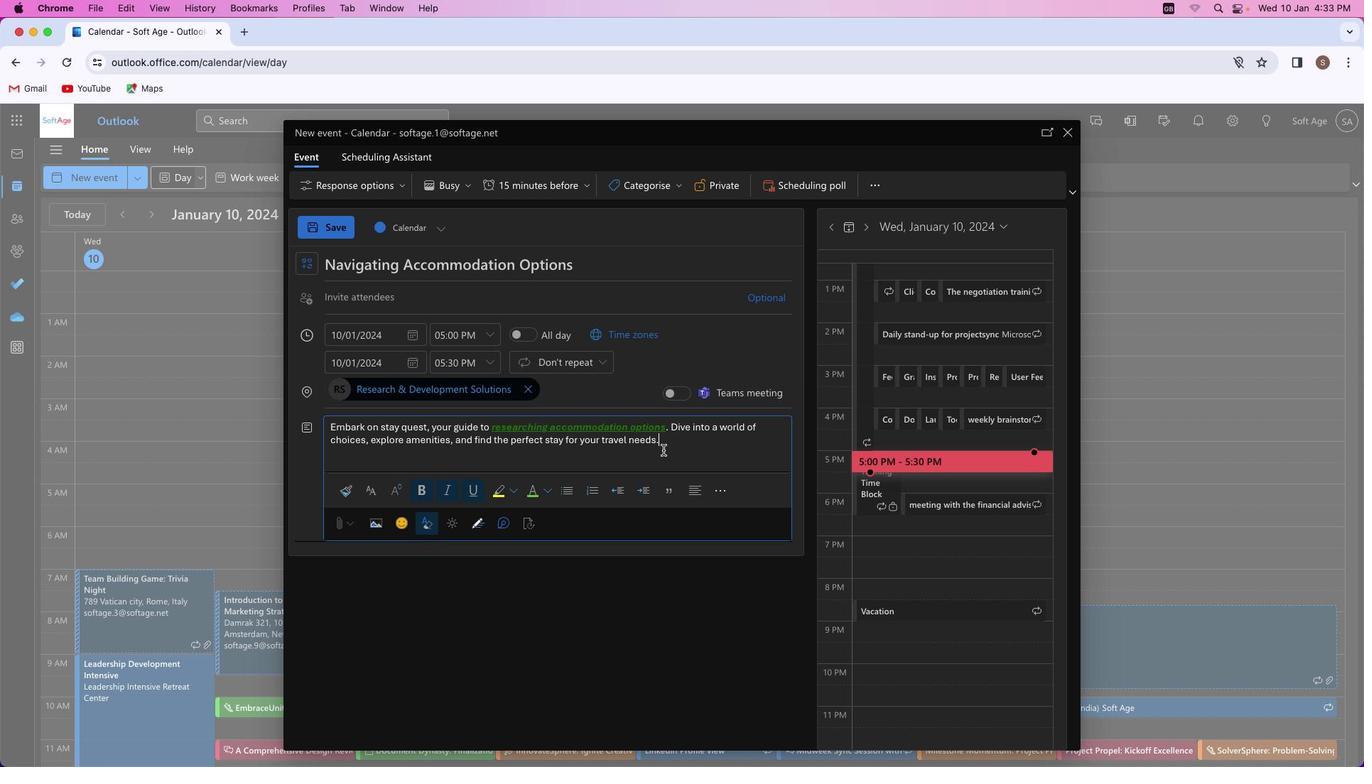 
Action: Mouse moved to (403, 488)
Screenshot: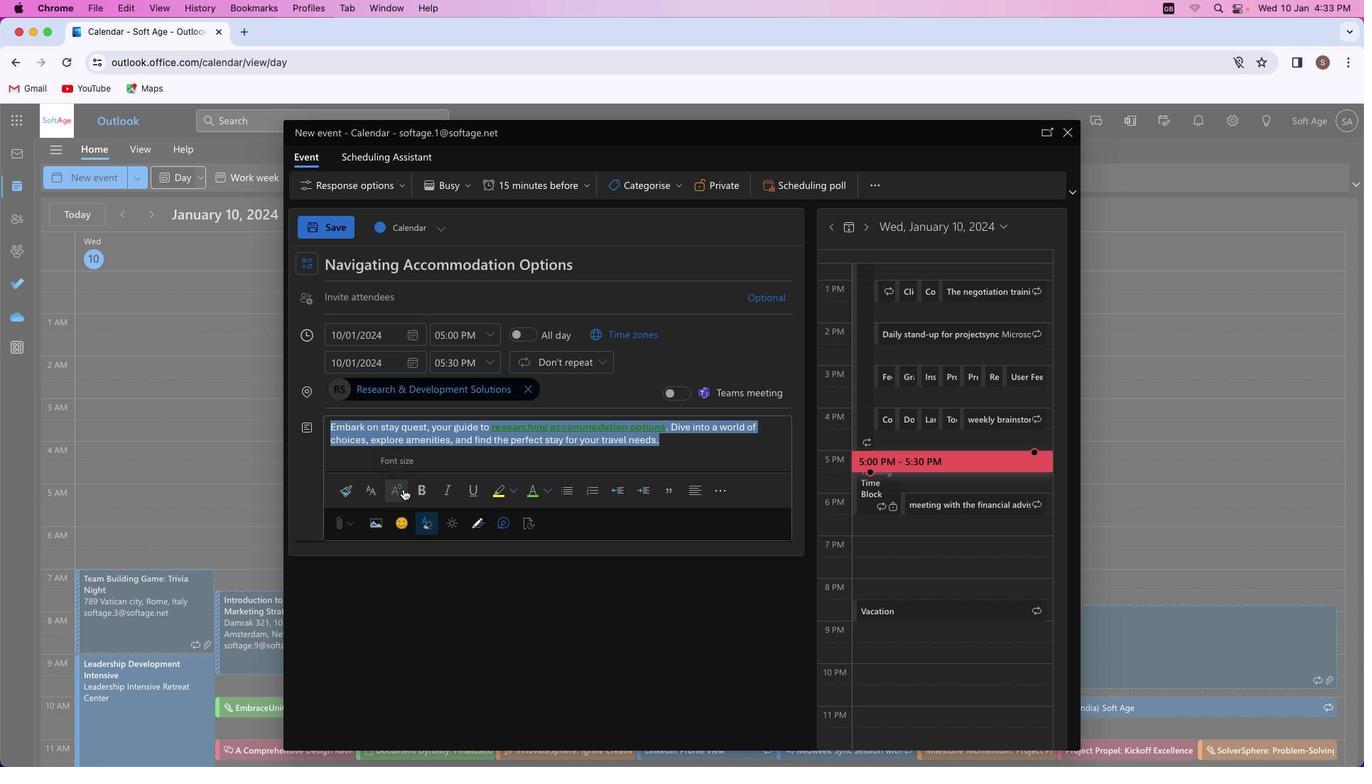 
Action: Mouse pressed left at (403, 488)
Screenshot: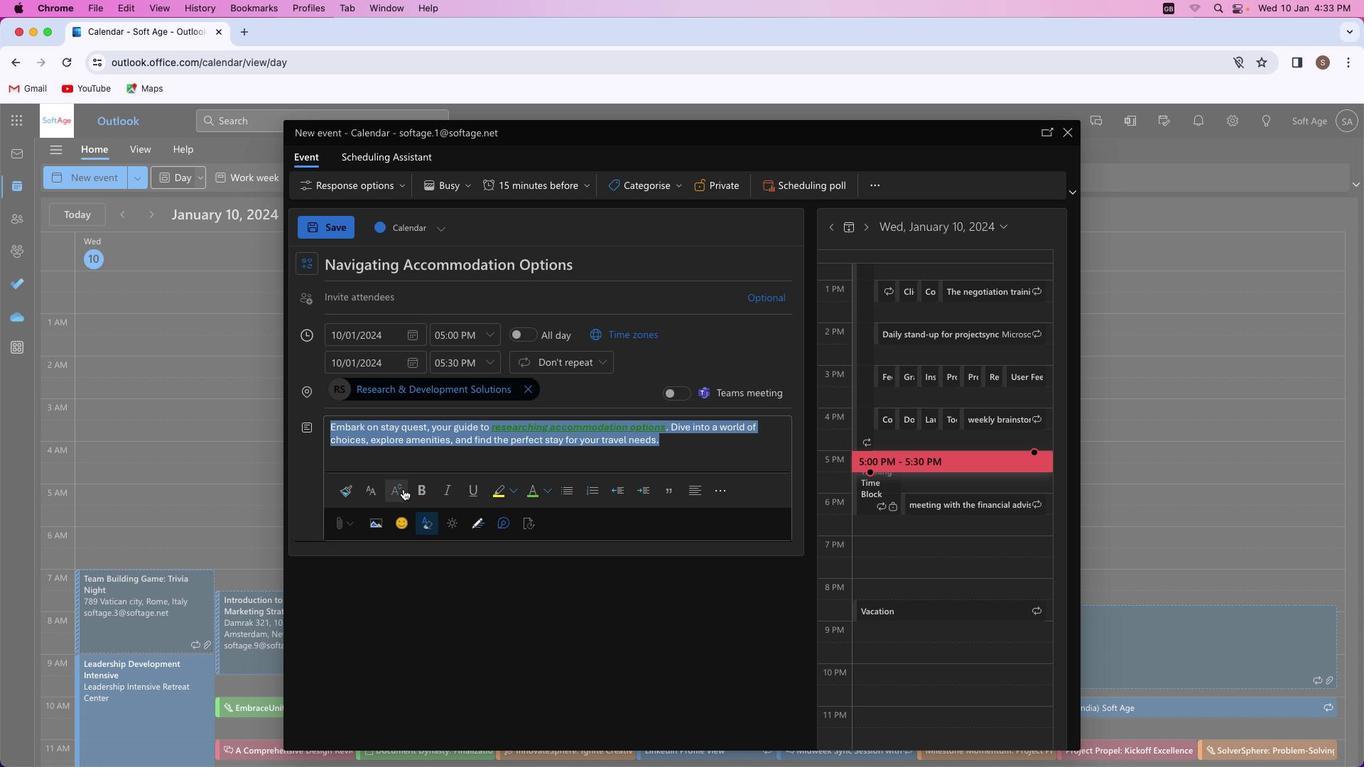 
Action: Mouse moved to (420, 618)
Screenshot: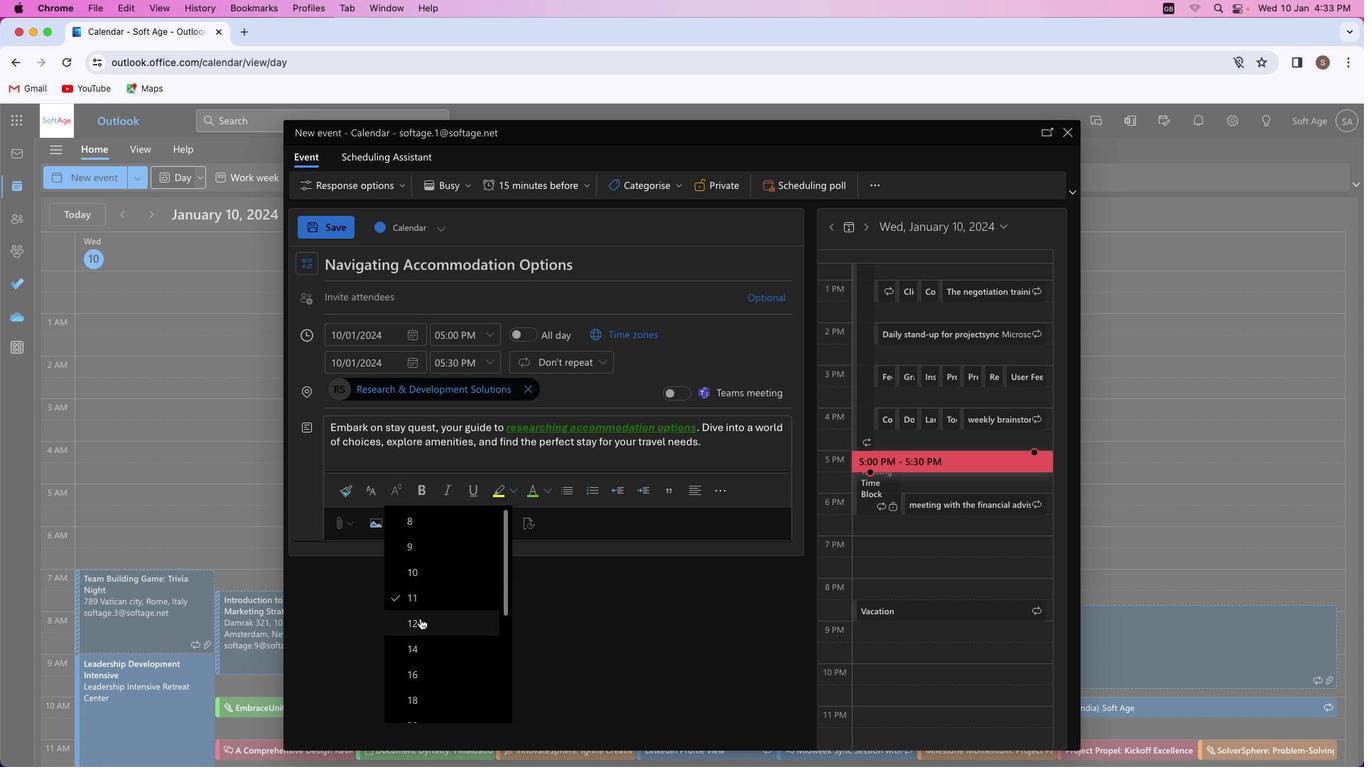 
Action: Mouse pressed left at (420, 618)
Screenshot: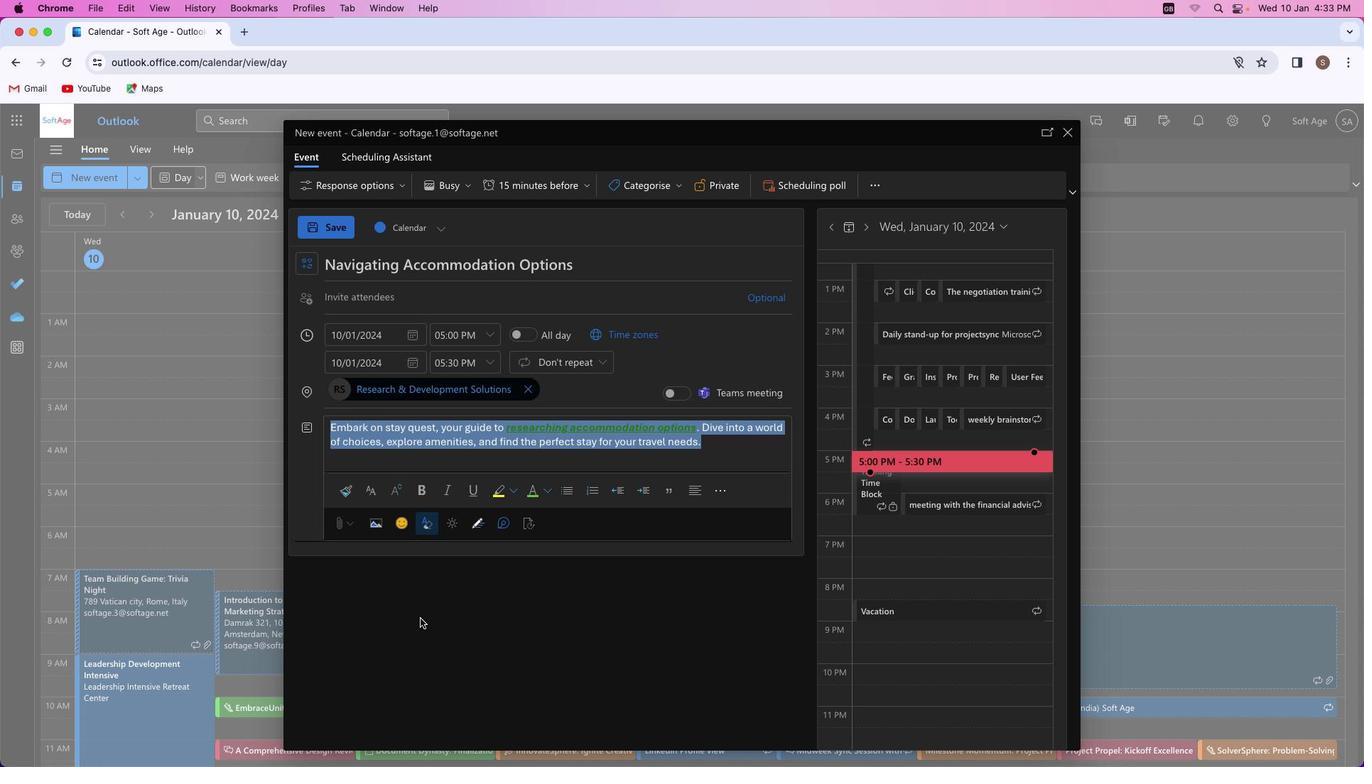
Action: Mouse moved to (516, 490)
Screenshot: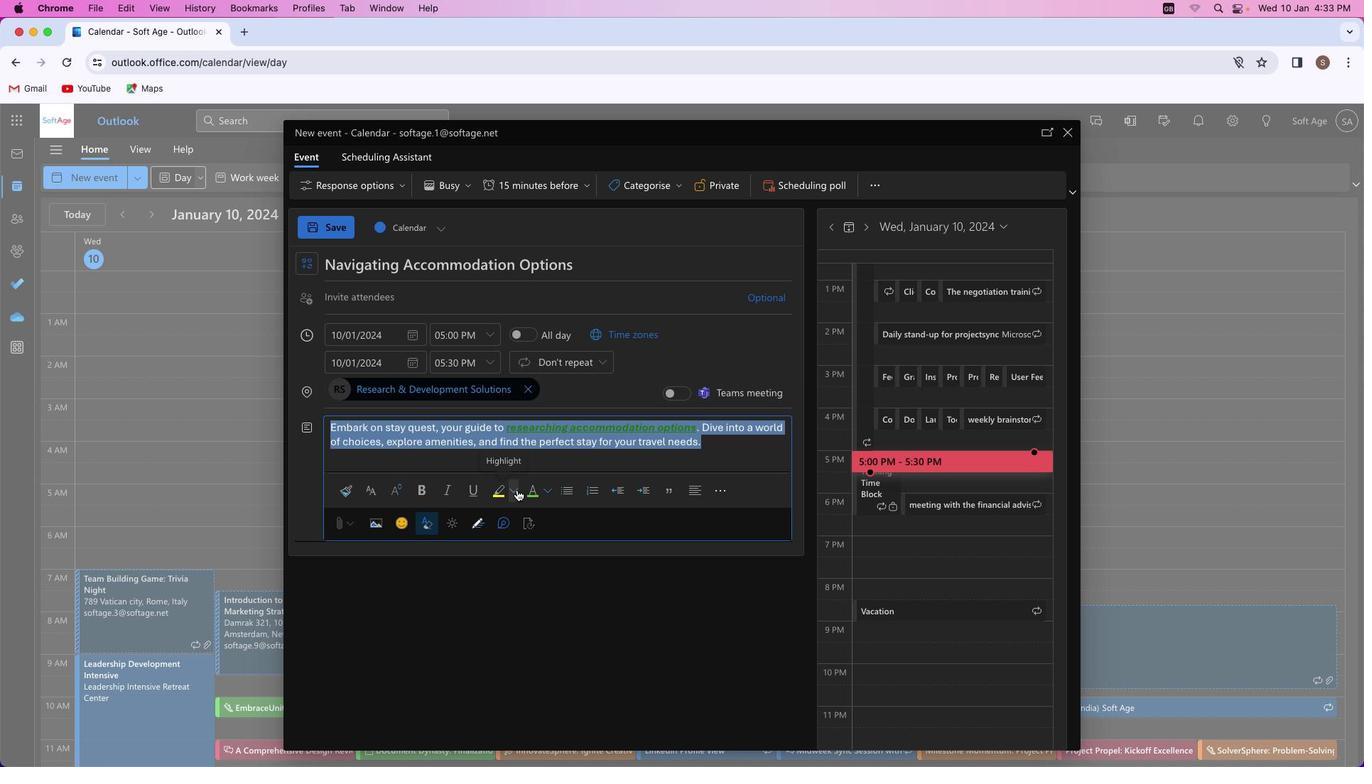
Action: Mouse pressed left at (516, 490)
Screenshot: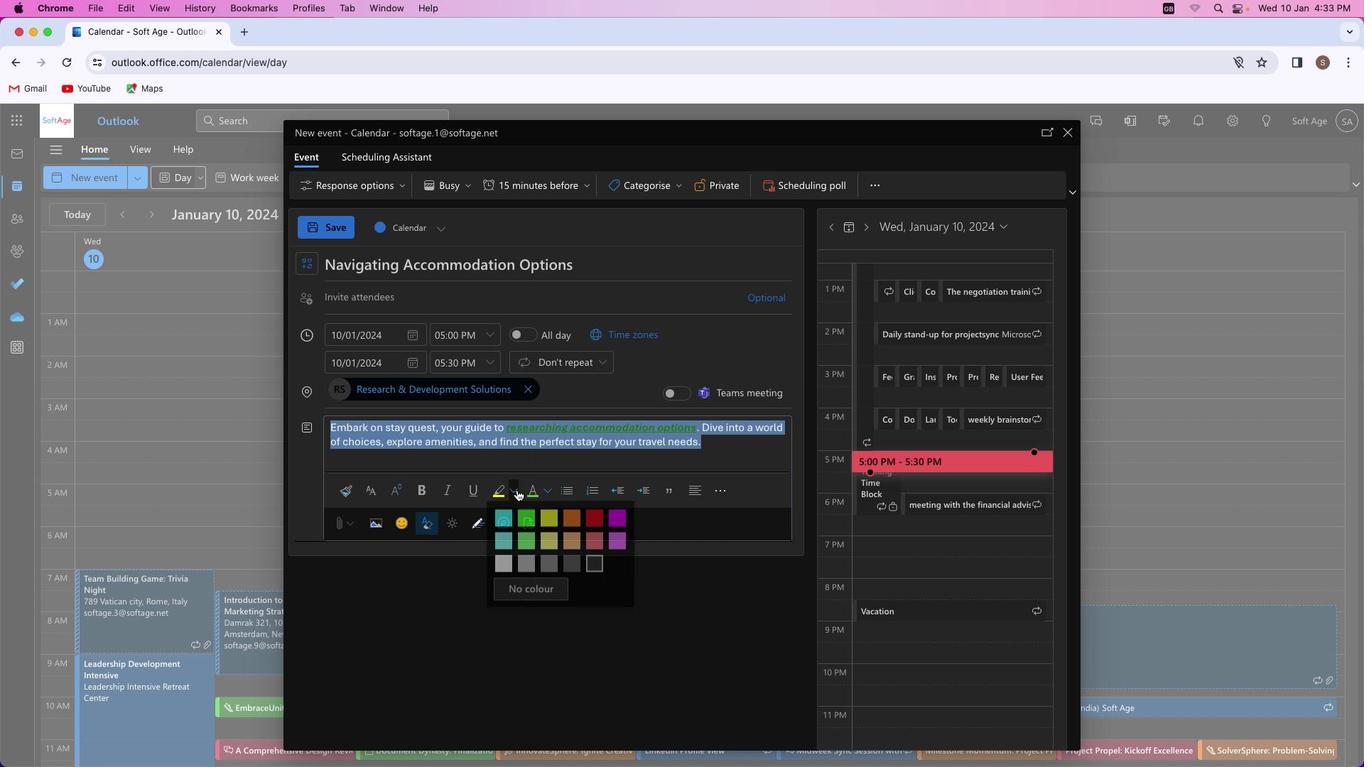 
Action: Mouse moved to (508, 521)
Screenshot: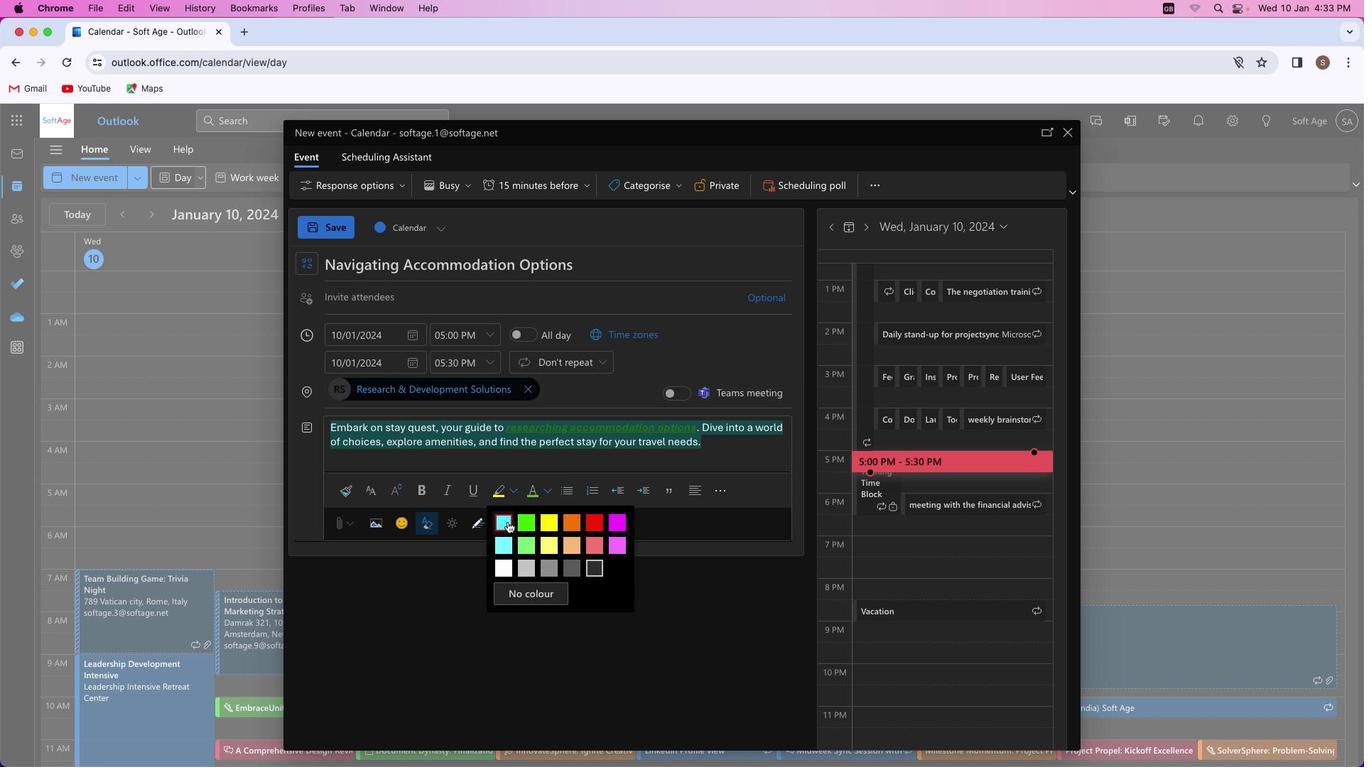 
Action: Mouse pressed left at (508, 521)
Screenshot: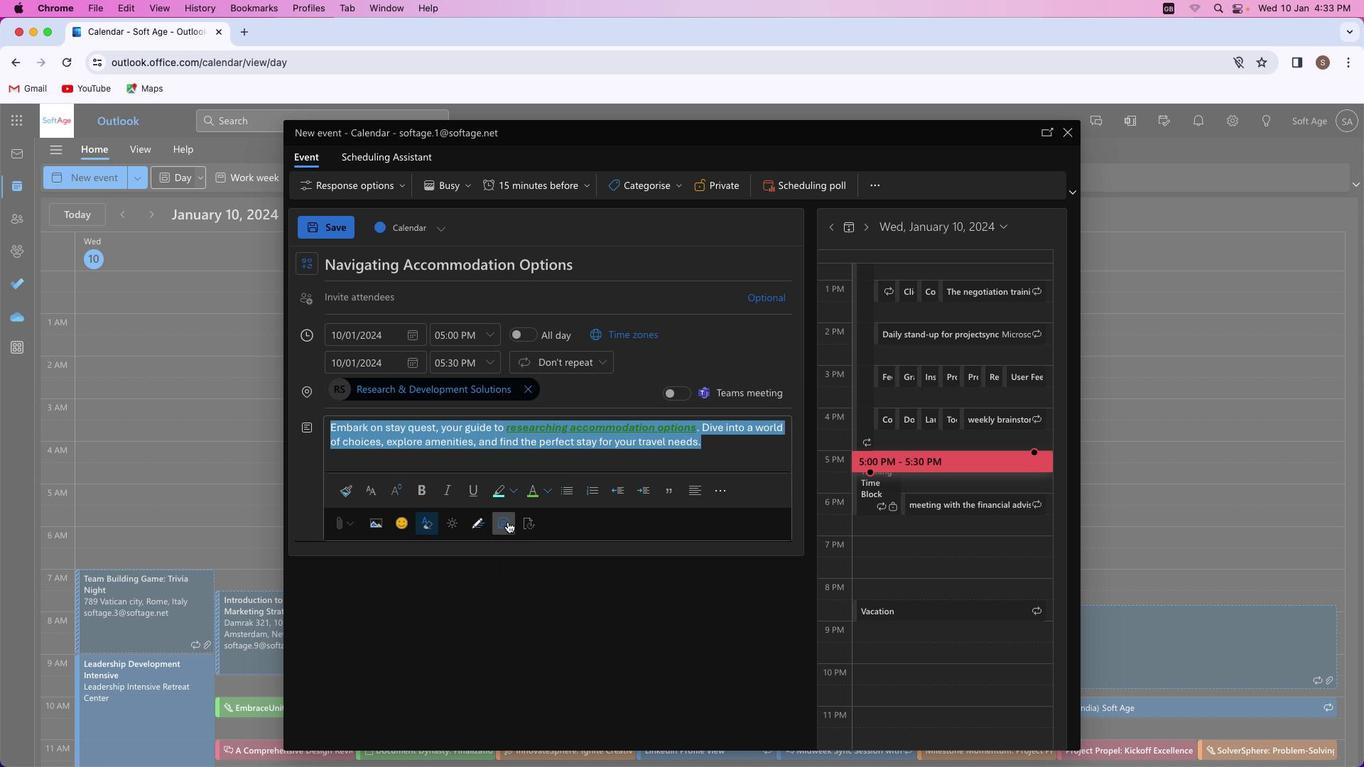 
Action: Mouse moved to (749, 445)
Screenshot: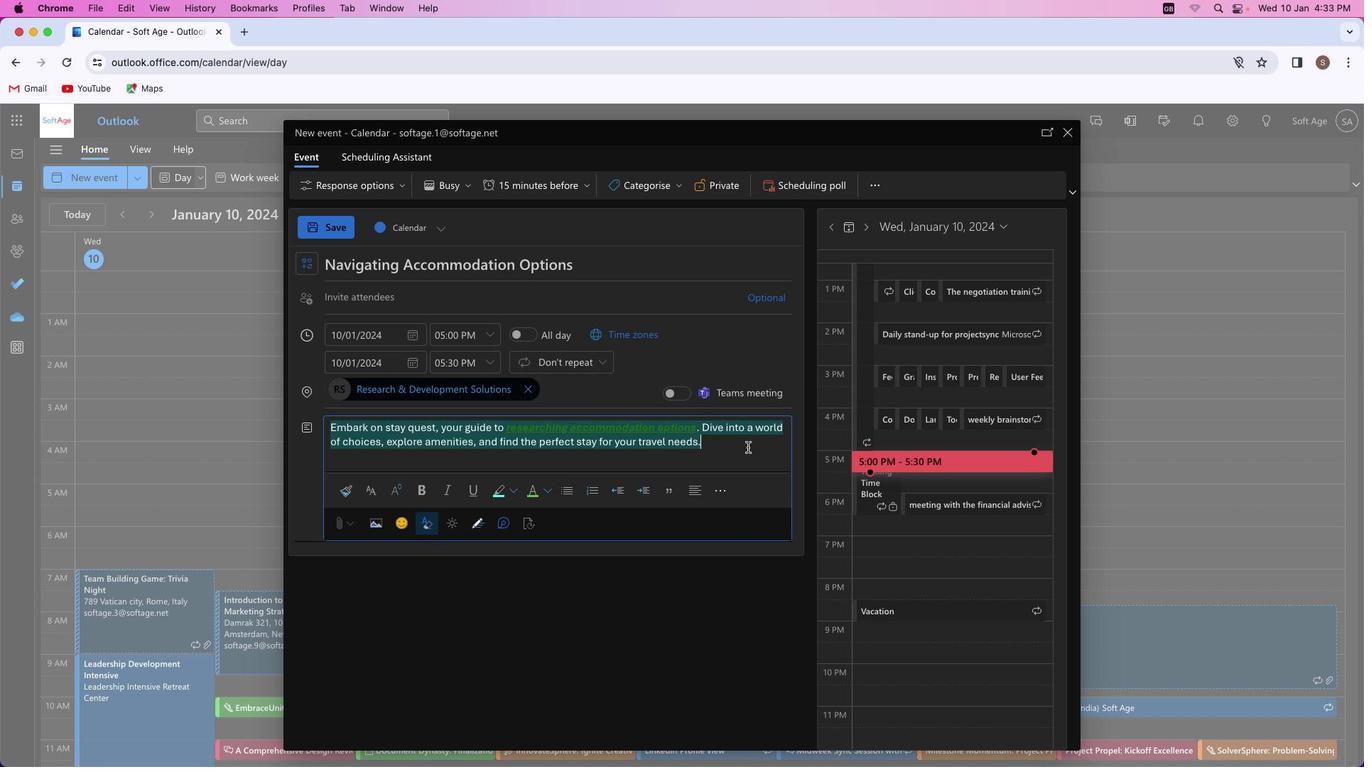 
Action: Mouse pressed left at (749, 445)
Screenshot: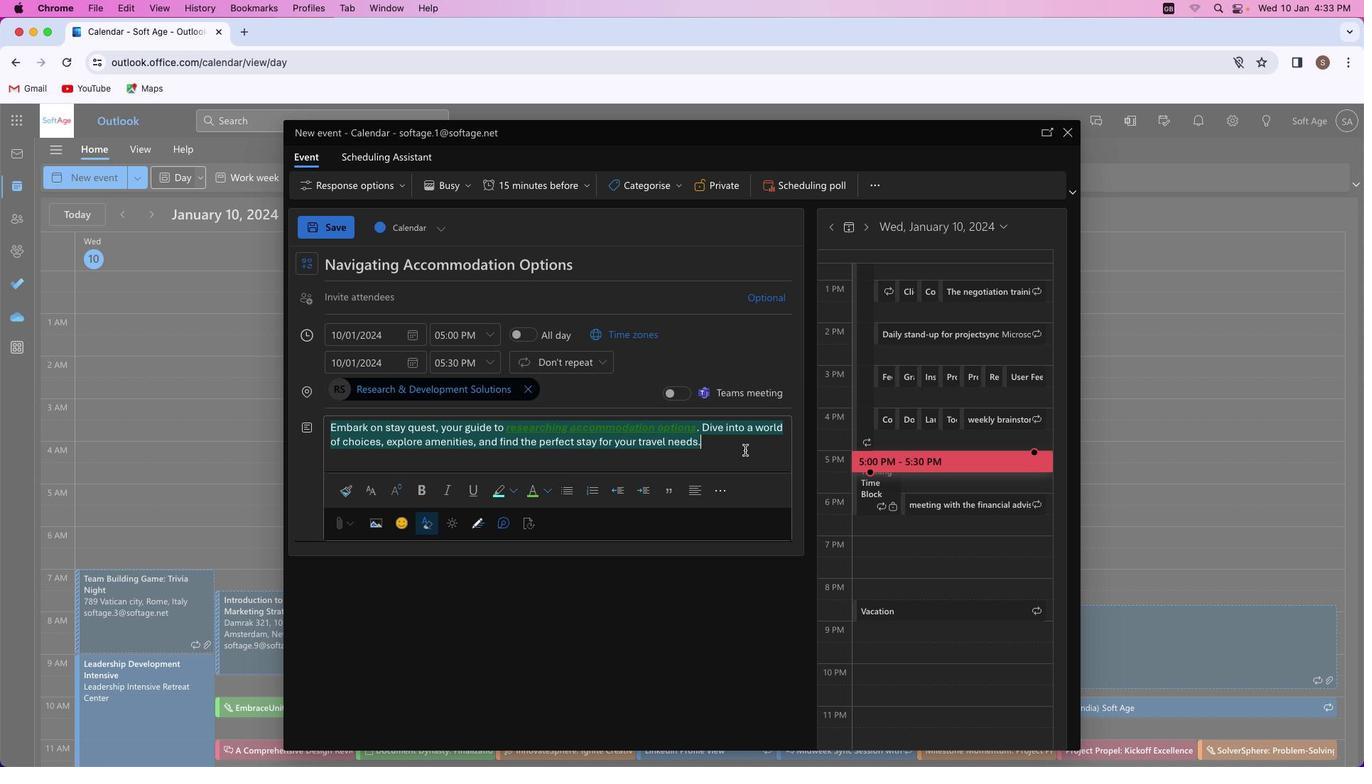 
Action: Mouse moved to (675, 188)
Screenshot: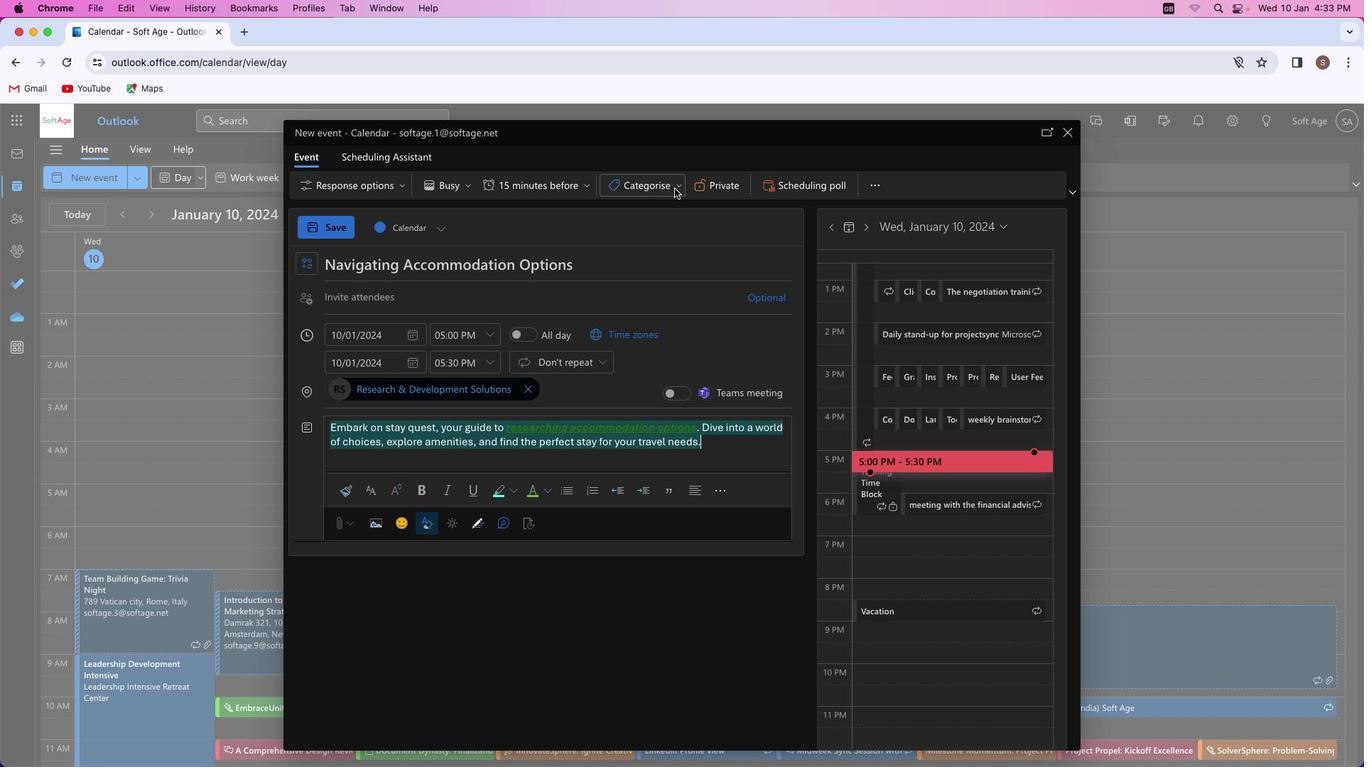 
Action: Mouse pressed left at (675, 188)
Screenshot: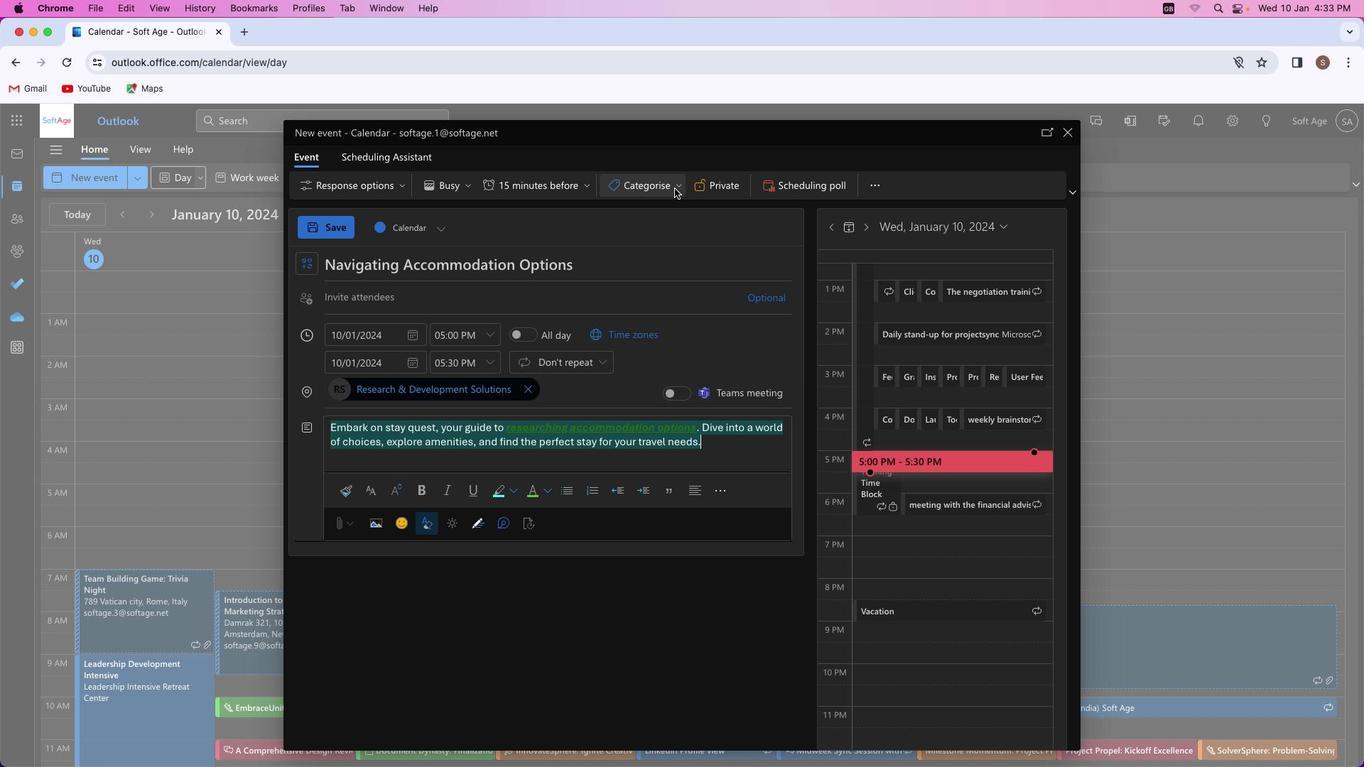 
Action: Mouse moved to (661, 332)
Screenshot: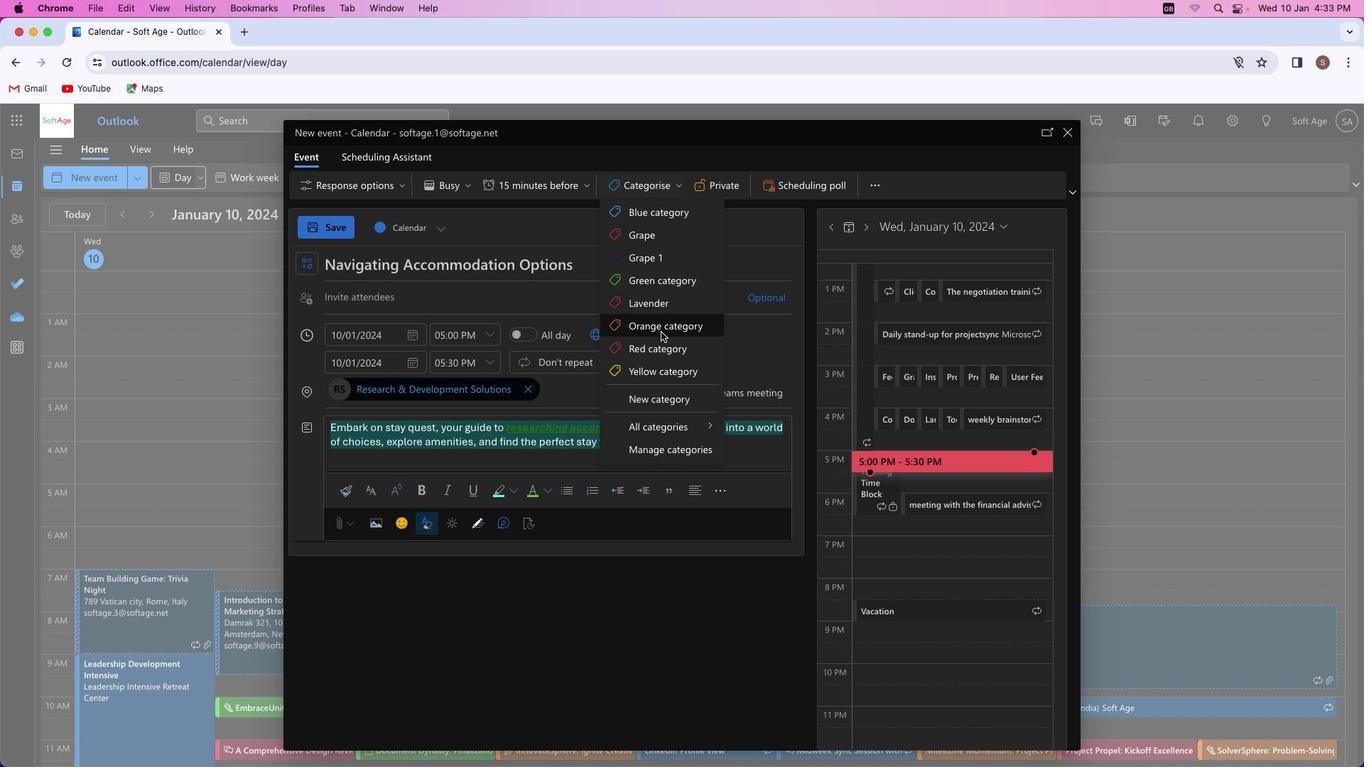 
Action: Mouse pressed left at (661, 332)
Screenshot: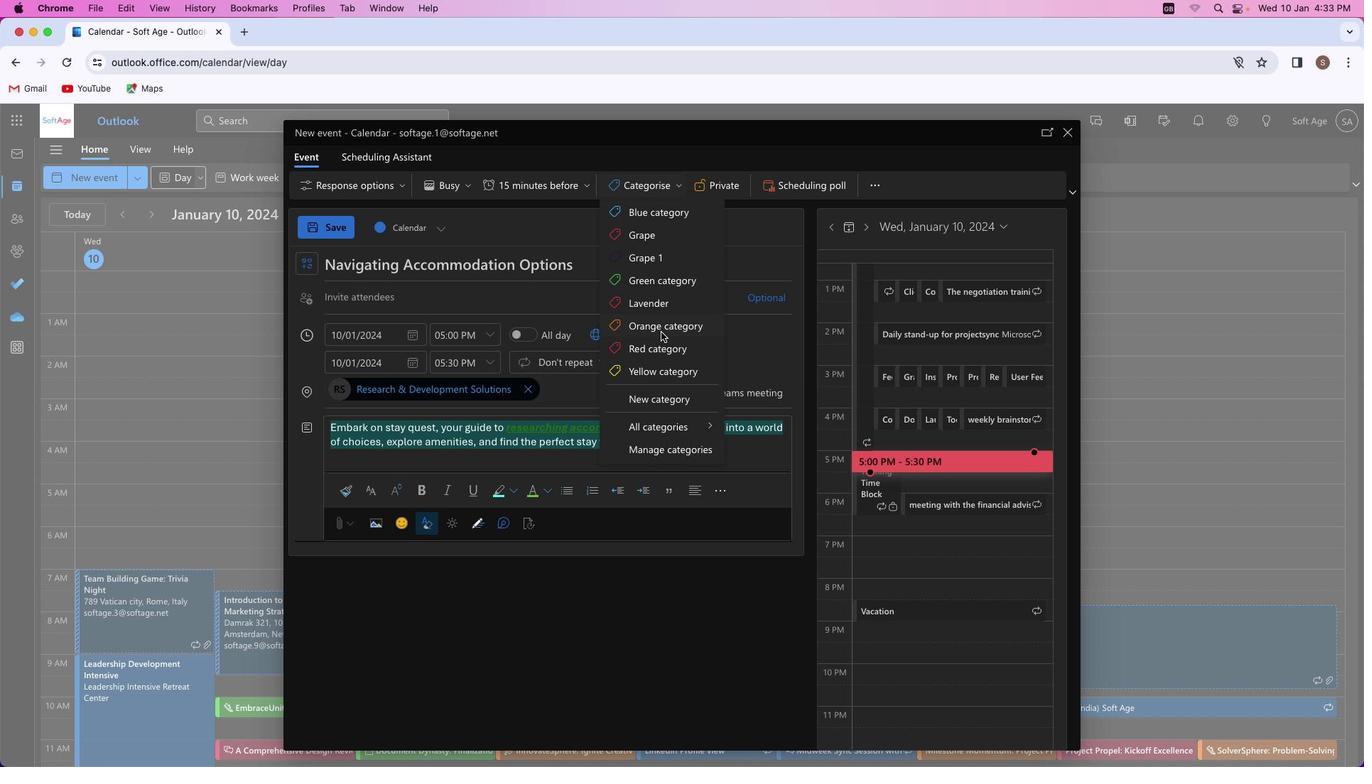 
Action: Mouse moved to (394, 302)
Screenshot: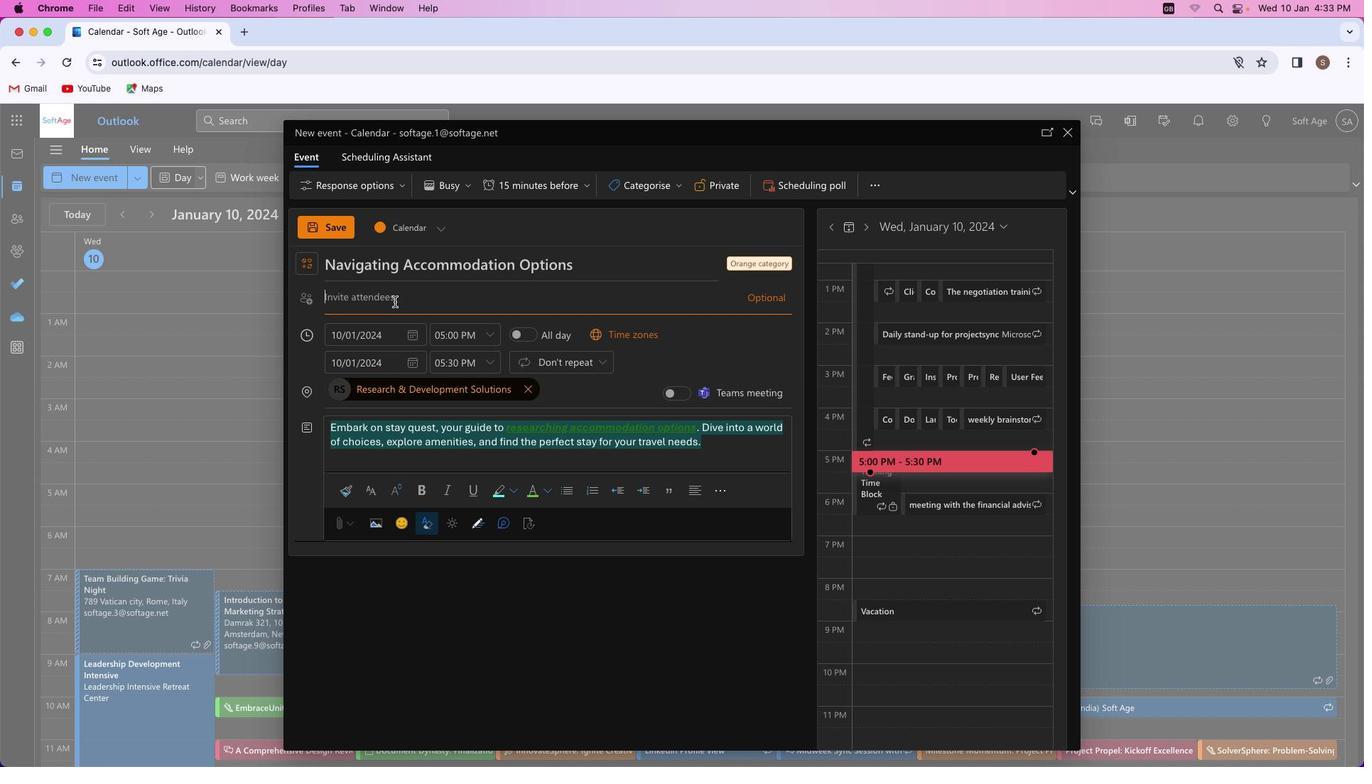 
Action: Mouse pressed left at (394, 302)
Screenshot: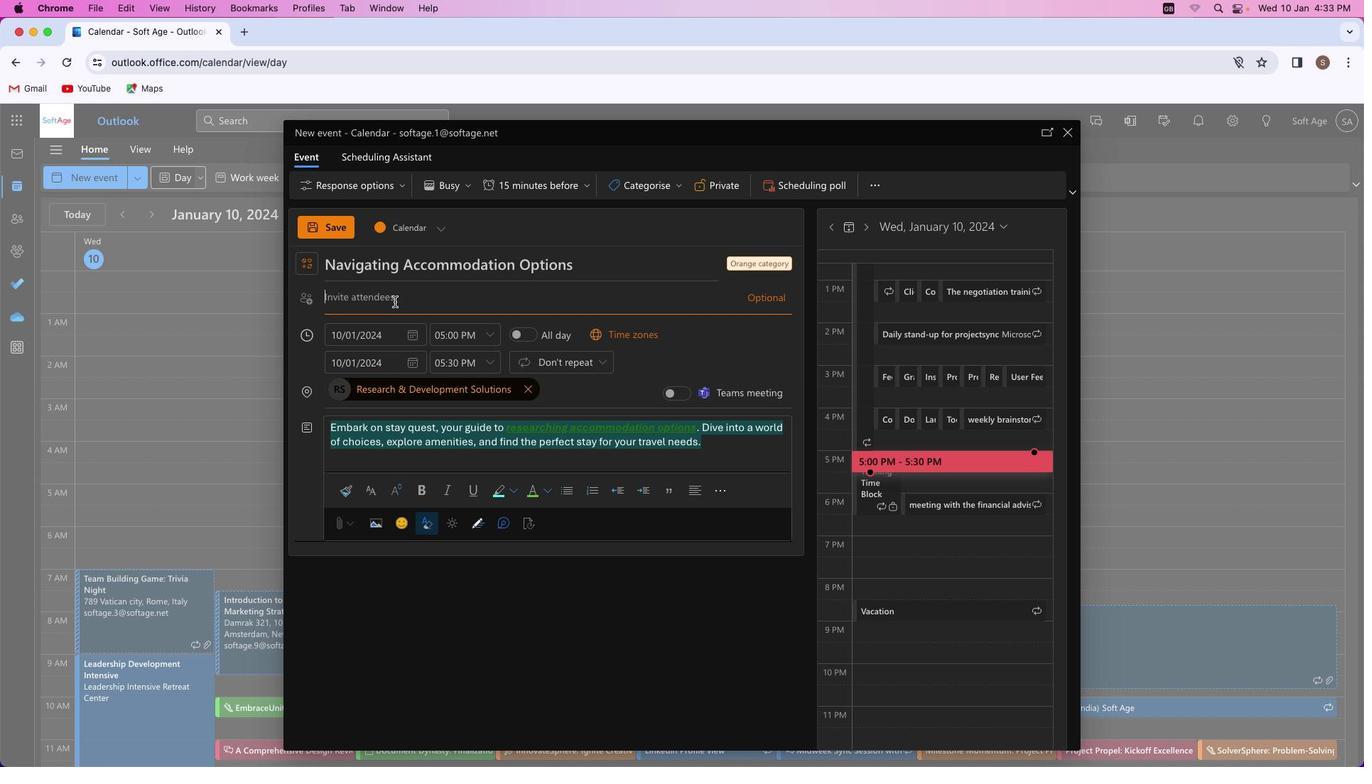 
Action: Mouse moved to (394, 301)
Screenshot: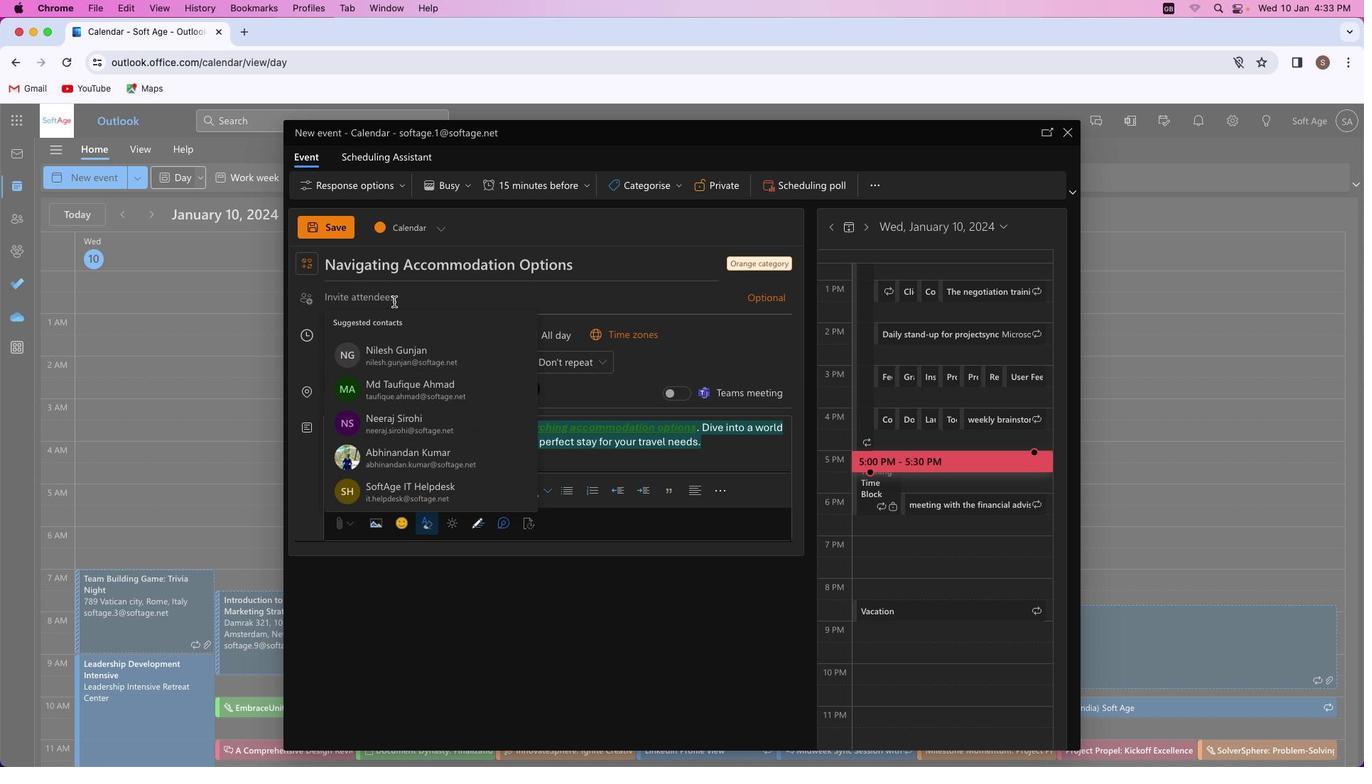 
Action: Key pressed 's''h''i''v''a''m''y''a''d''a''v''4''1'Key.shift'@''o''u''t''l''o''o''k''.''c''o''m'
Screenshot: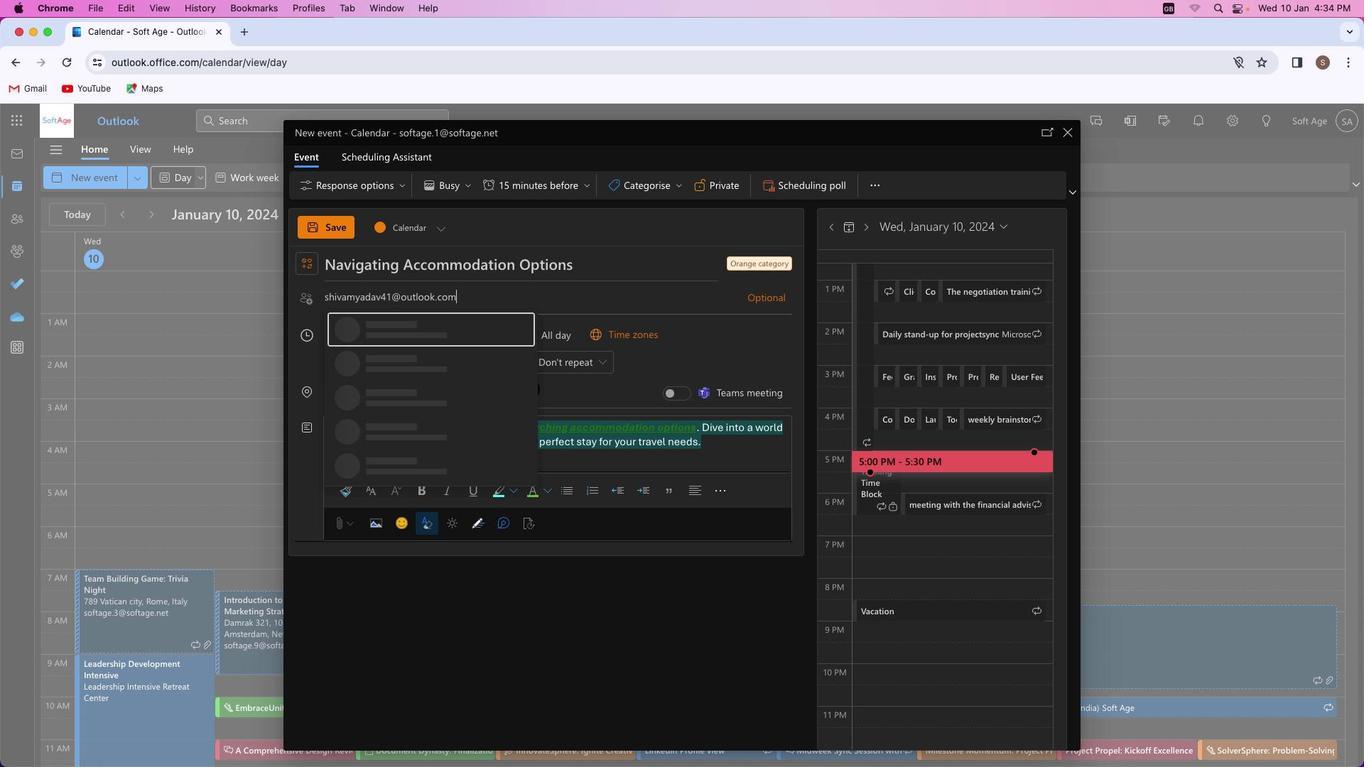 
Action: Mouse moved to (451, 328)
Screenshot: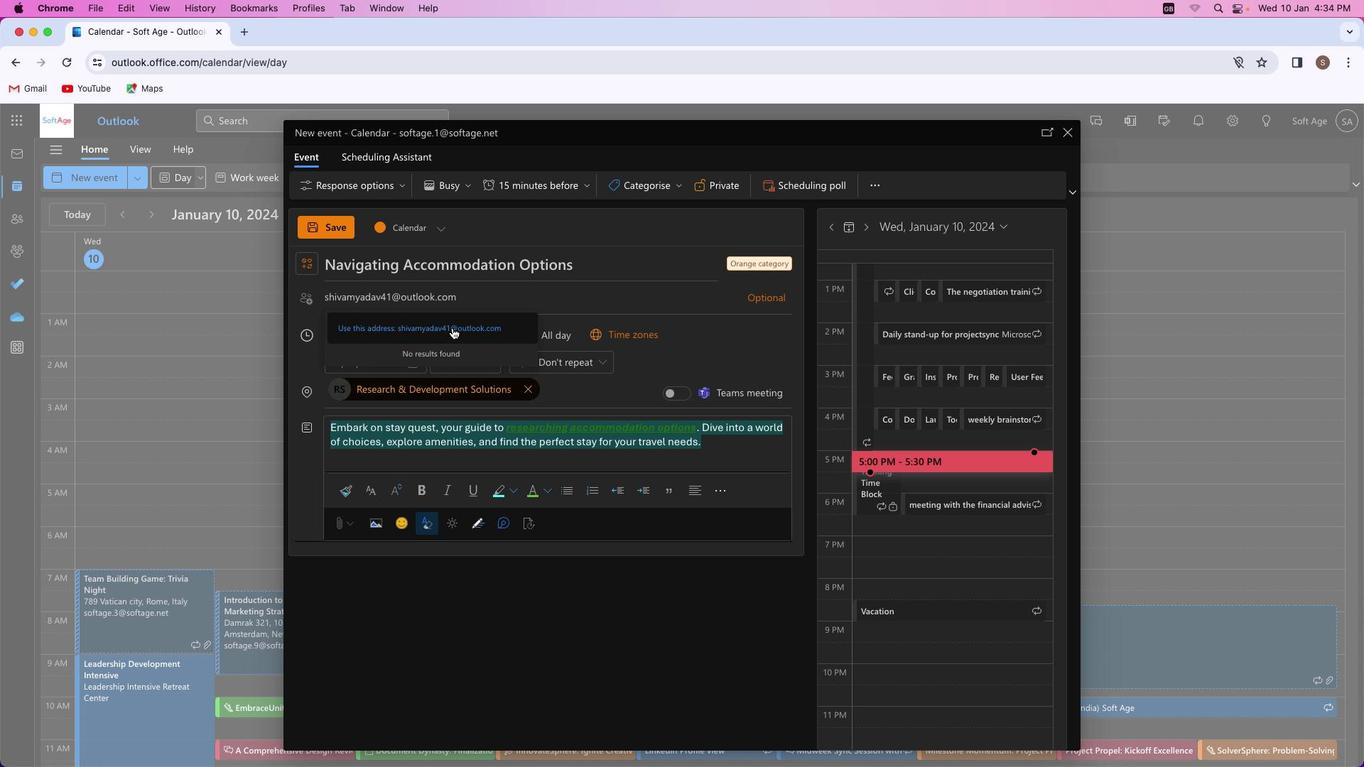 
Action: Mouse pressed left at (451, 328)
Screenshot: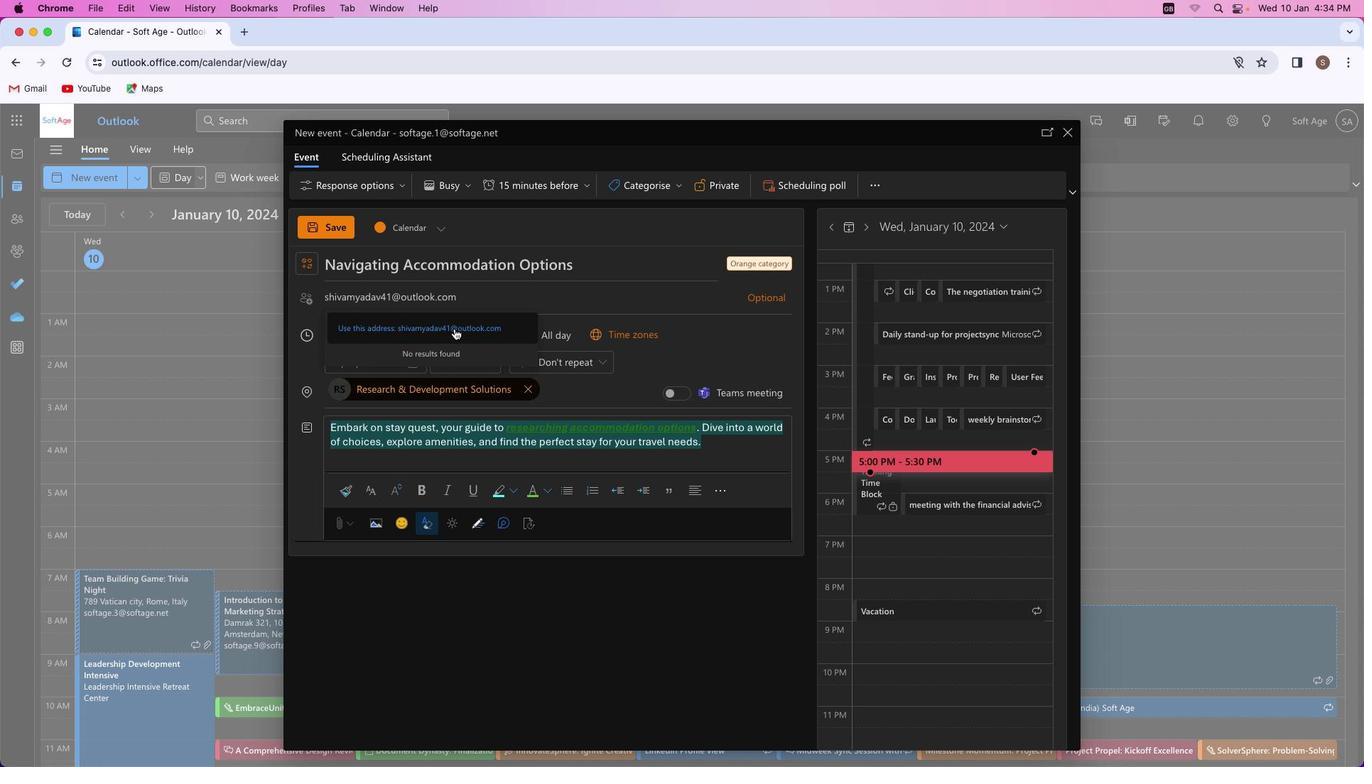 
Action: Mouse moved to (679, 512)
Screenshot: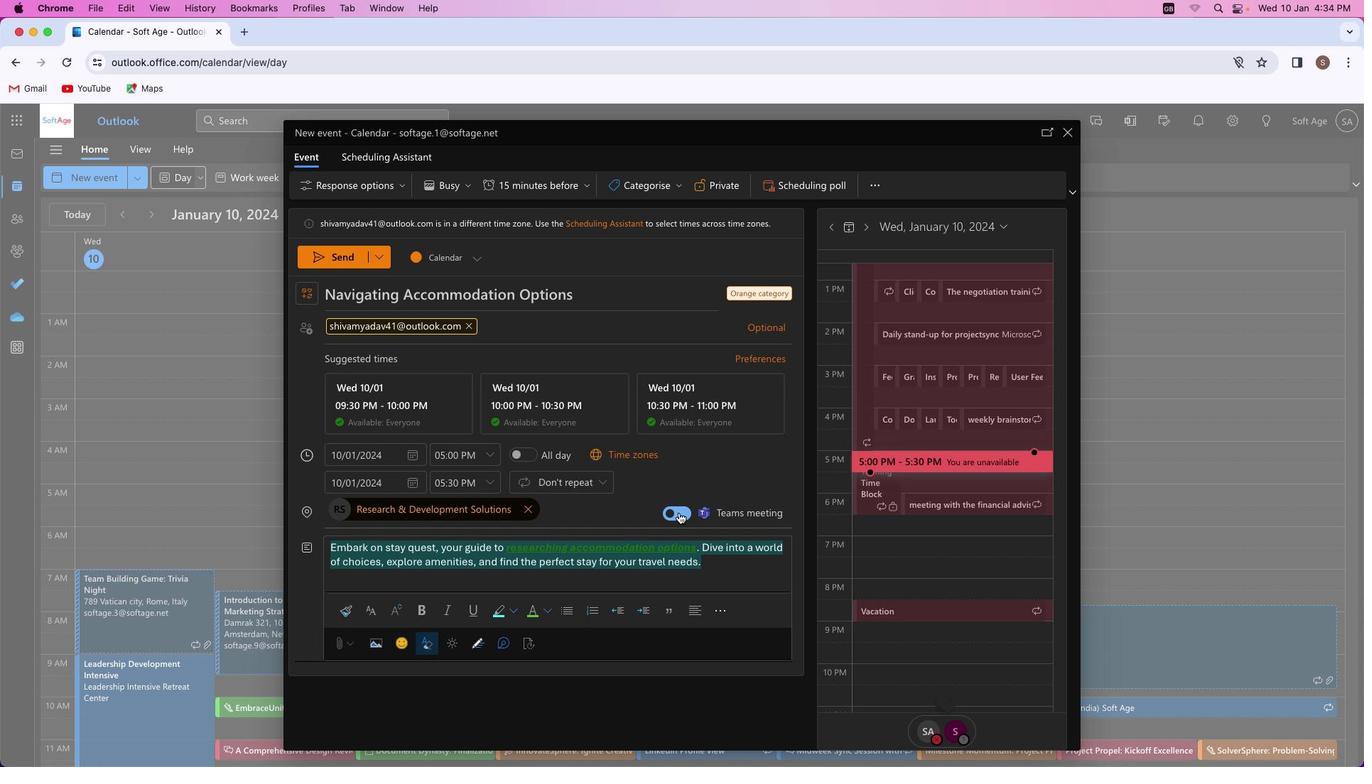 
Action: Mouse pressed left at (679, 512)
Screenshot: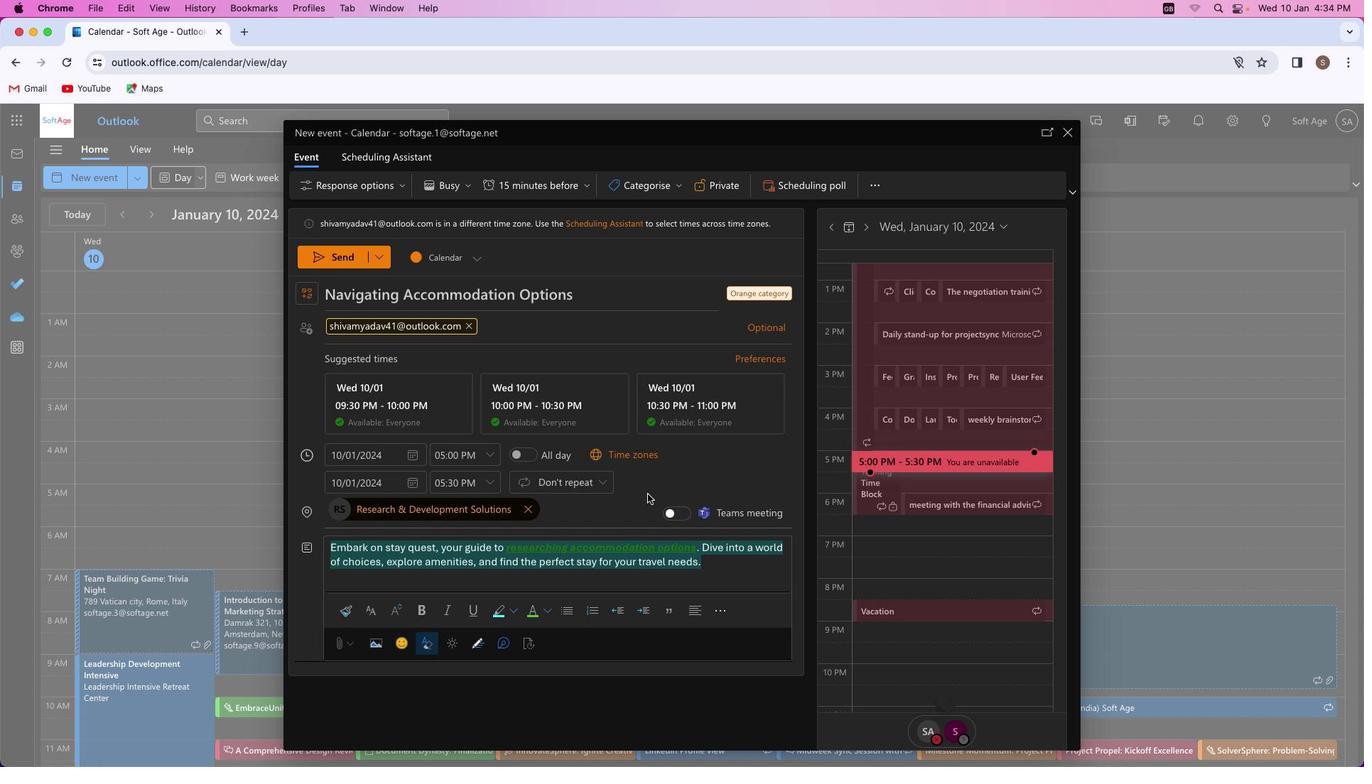 
Action: Mouse moved to (340, 252)
Screenshot: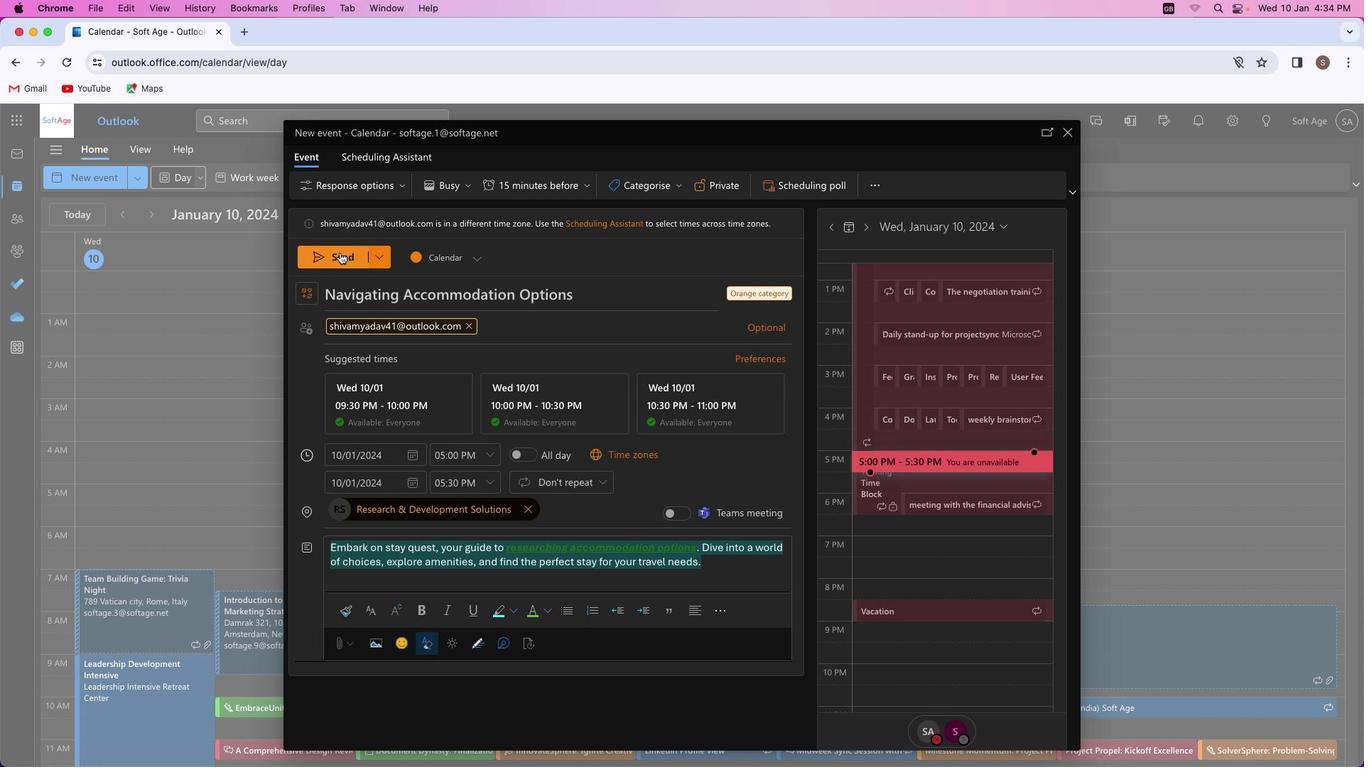 
Action: Mouse pressed left at (340, 252)
Screenshot: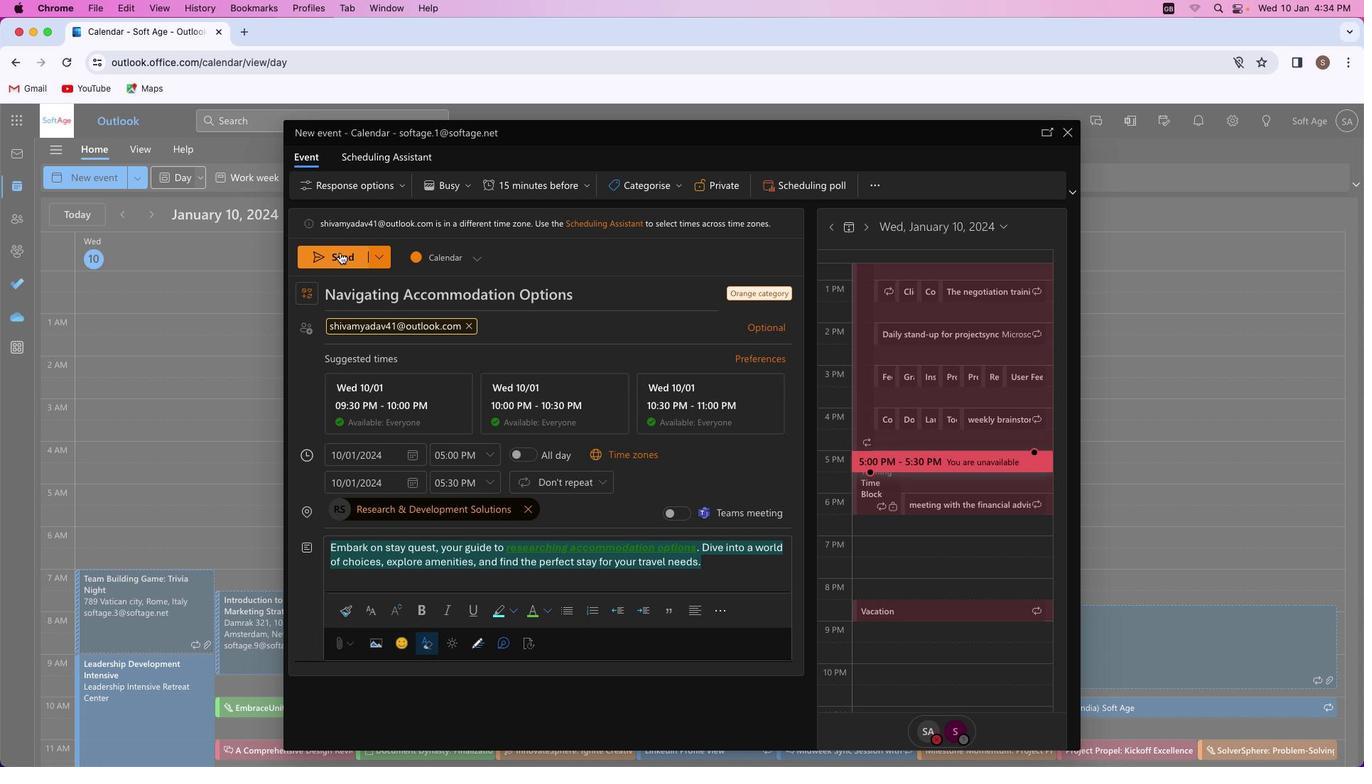 
Action: Mouse moved to (657, 486)
Screenshot: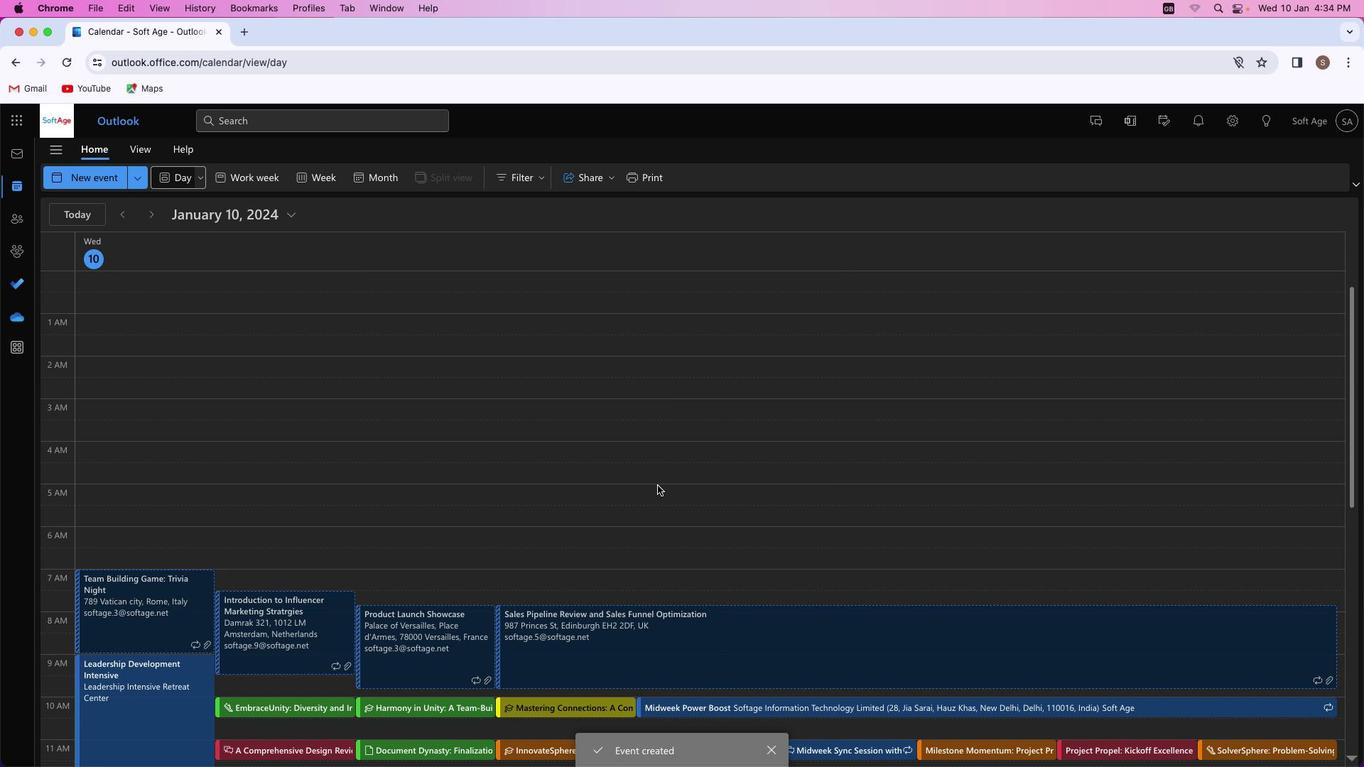 
